 Task: Create a sub task System Test and UAT for the task  Upgrade and migrate company data analytics to a cloud-based solution in the project AmberDrive , assign it to team member softage.3@softage.net and update the status of the sub task to  On Track  , set the priority of the sub task to Low
Action: Mouse moved to (1028, 434)
Screenshot: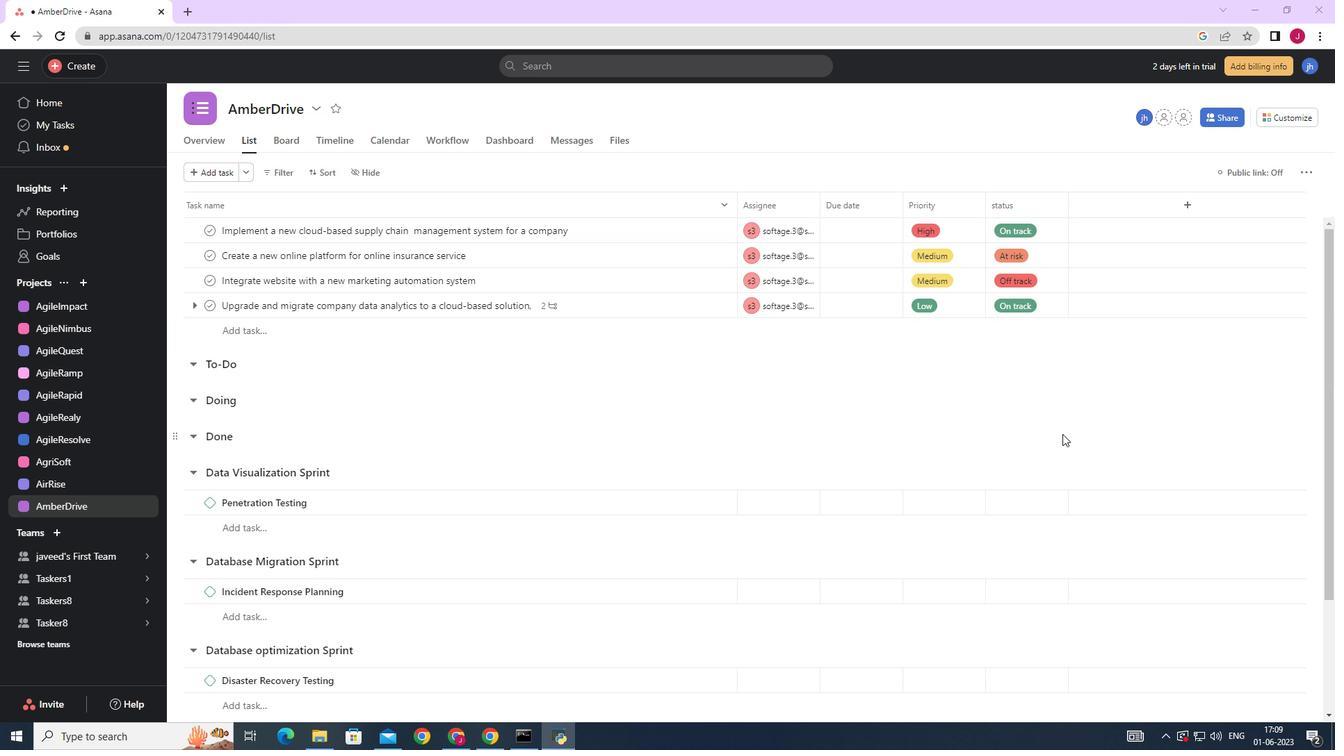
Action: Mouse scrolled (1028, 433) with delta (0, 0)
Screenshot: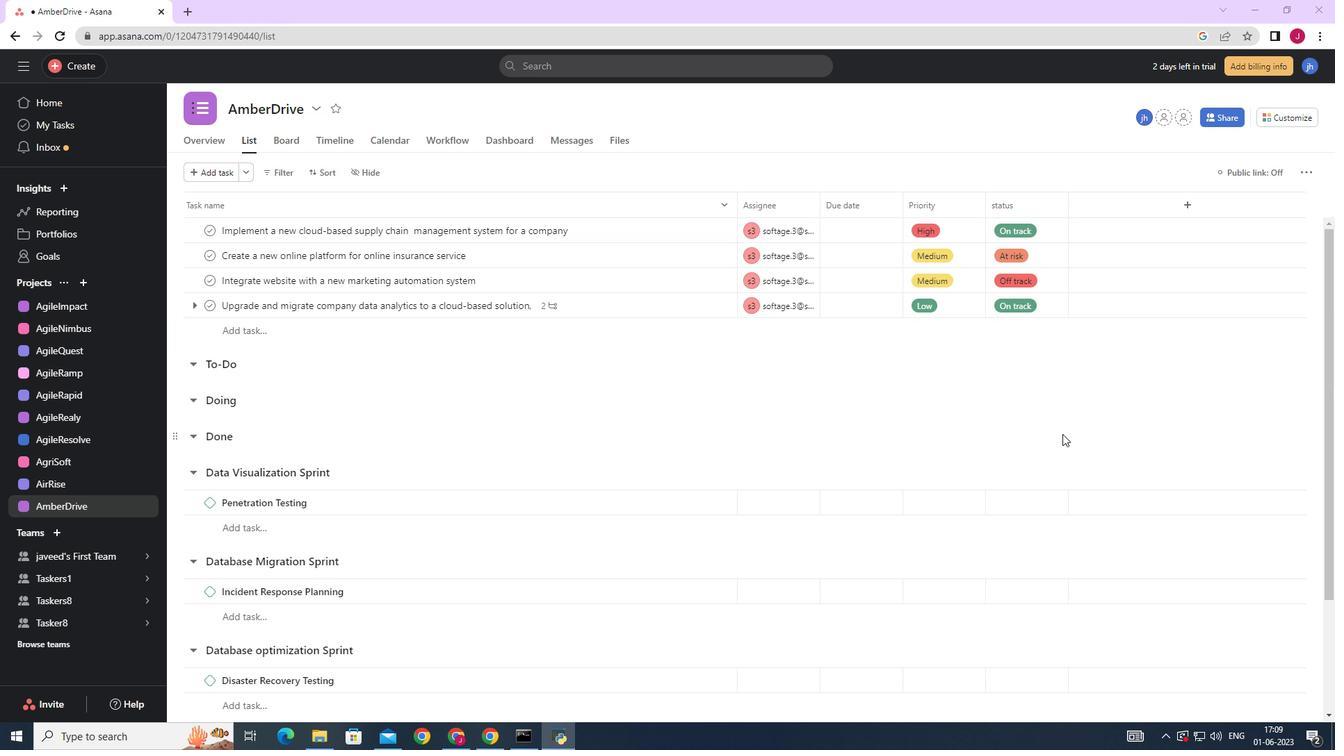 
Action: Mouse scrolled (1028, 433) with delta (0, 0)
Screenshot: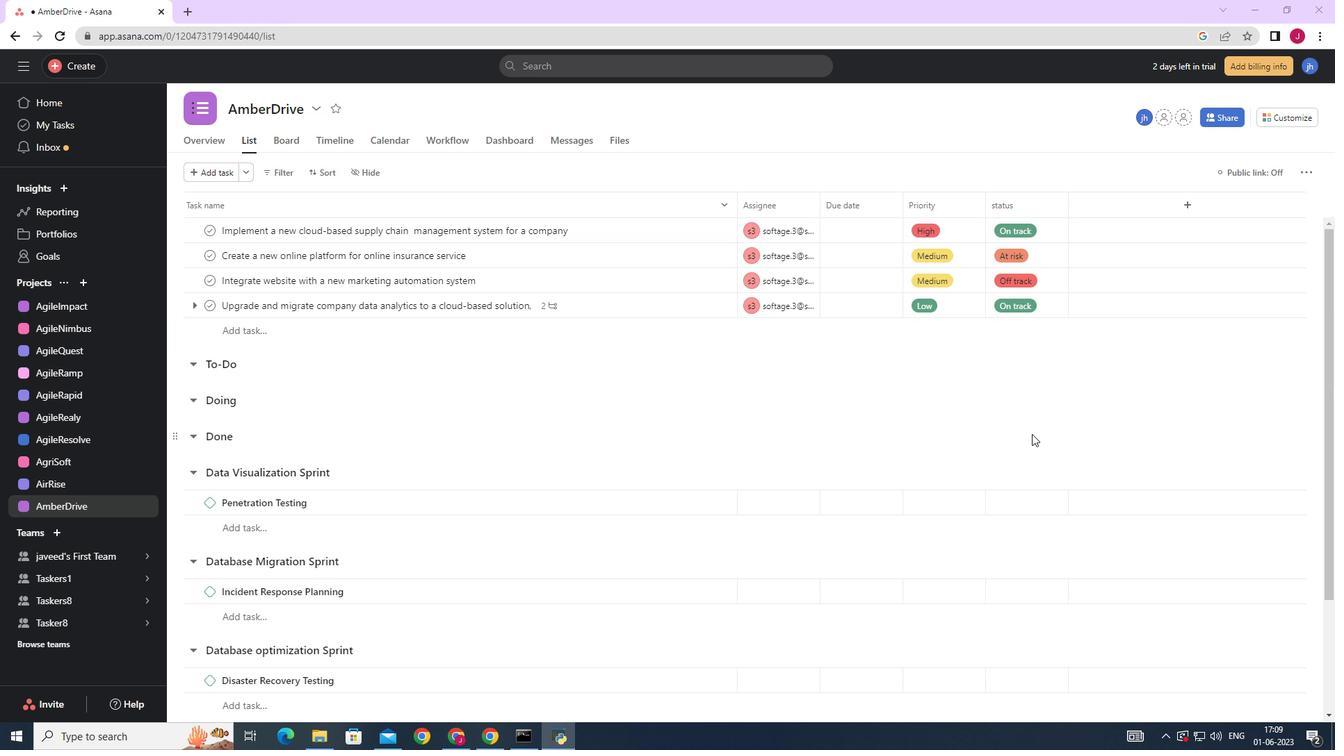 
Action: Mouse scrolled (1028, 433) with delta (0, 0)
Screenshot: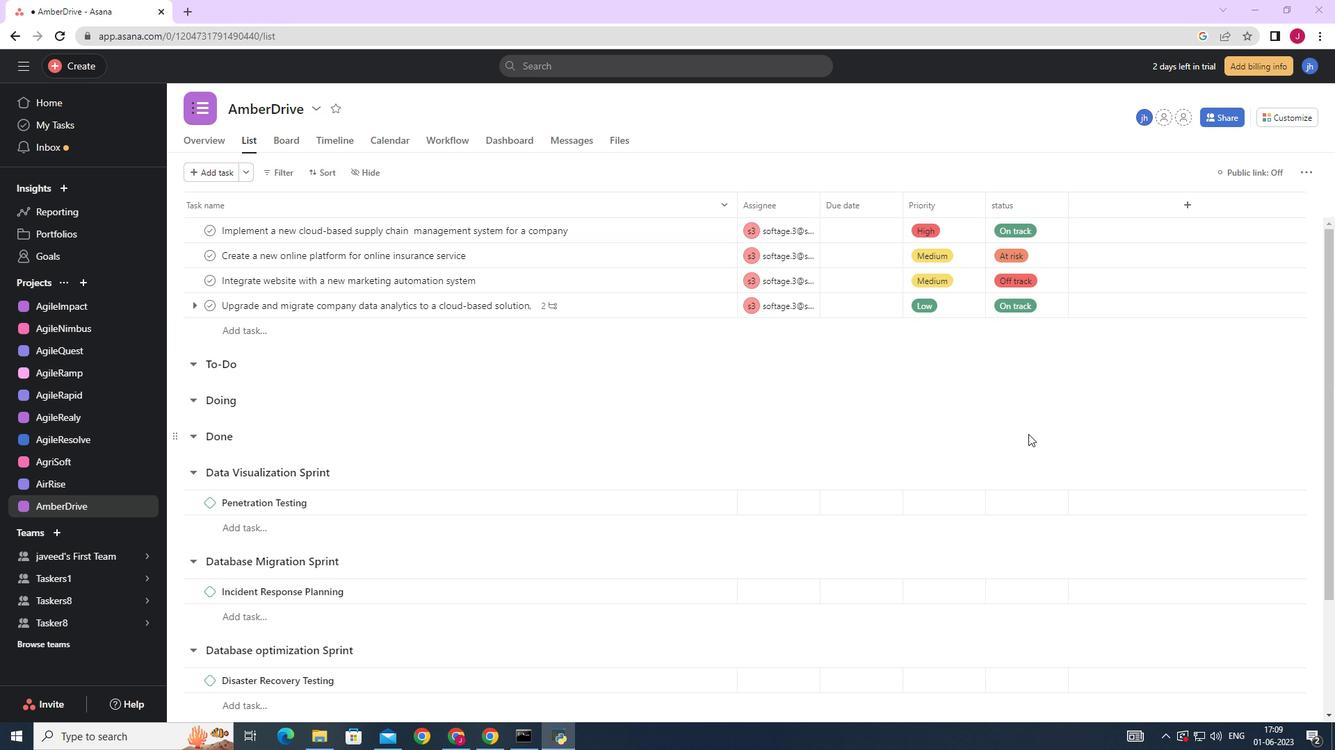 
Action: Mouse moved to (846, 435)
Screenshot: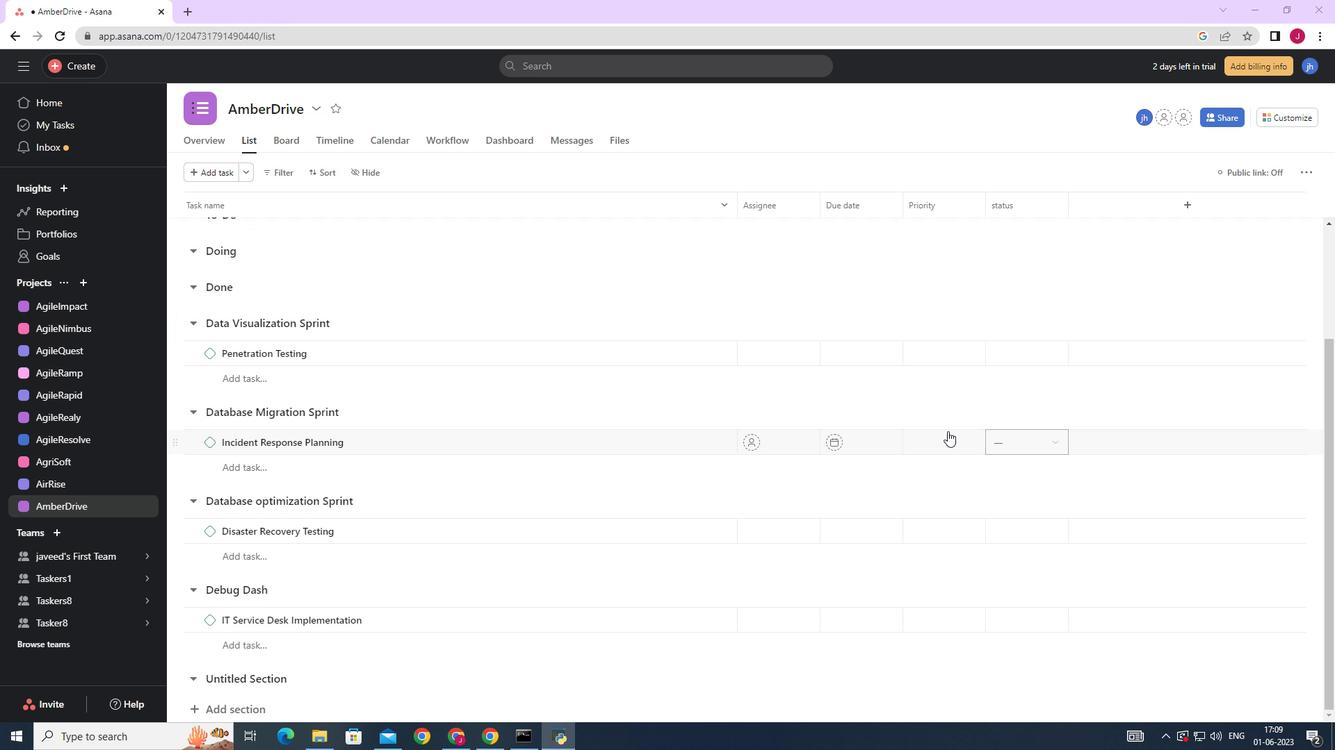 
Action: Mouse scrolled (846, 435) with delta (0, 0)
Screenshot: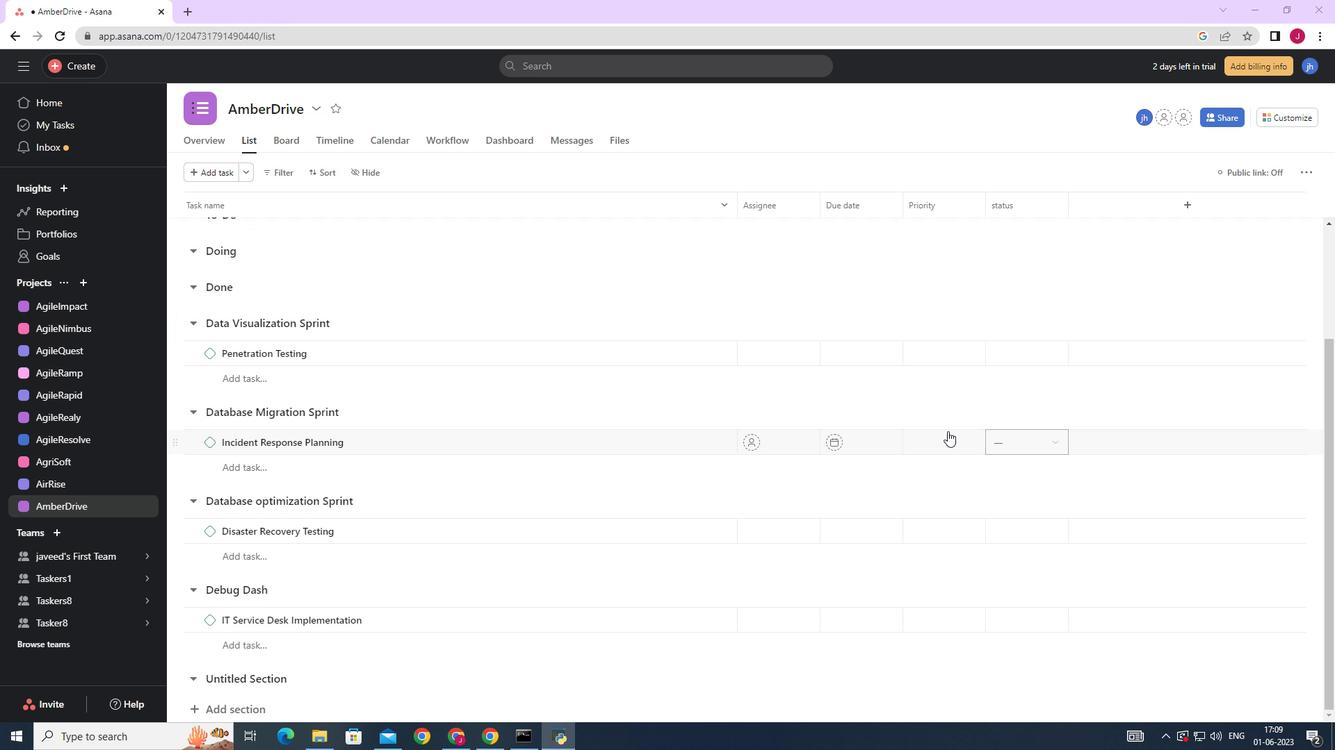
Action: Mouse scrolled (846, 435) with delta (0, 0)
Screenshot: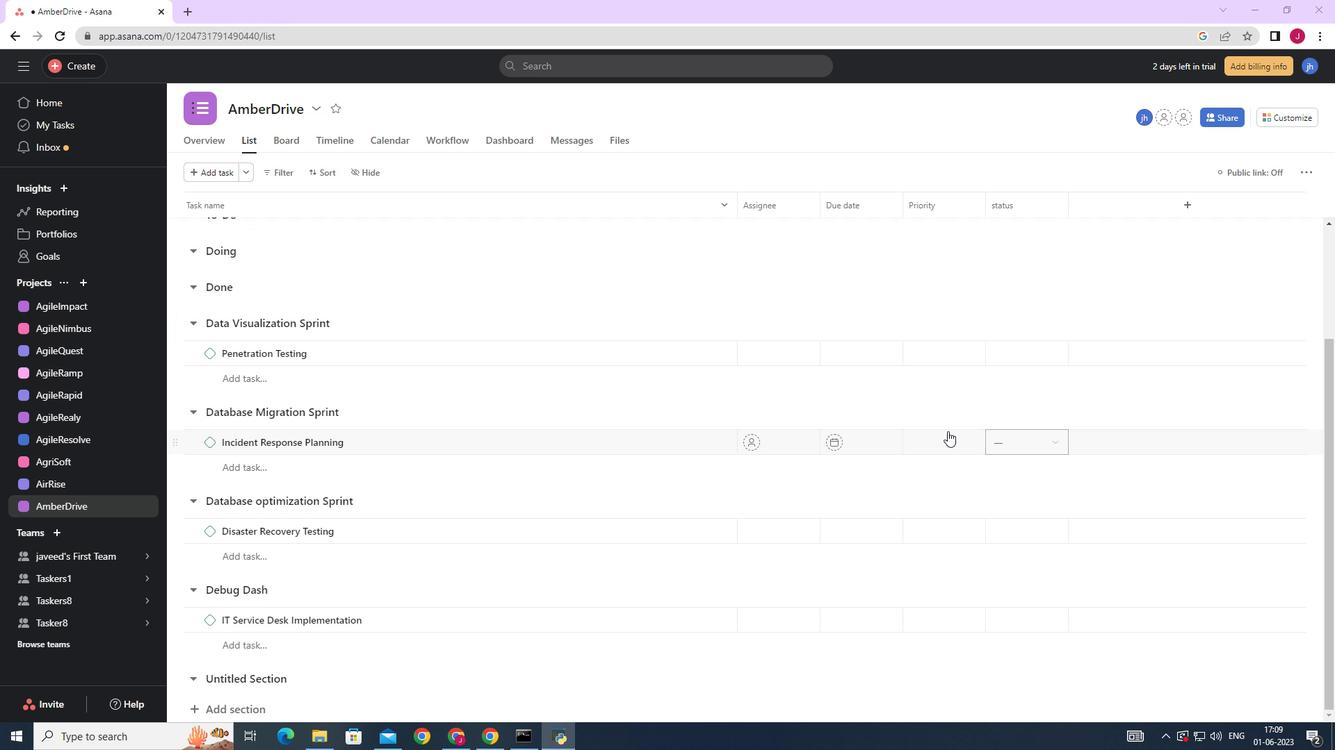 
Action: Mouse moved to (755, 391)
Screenshot: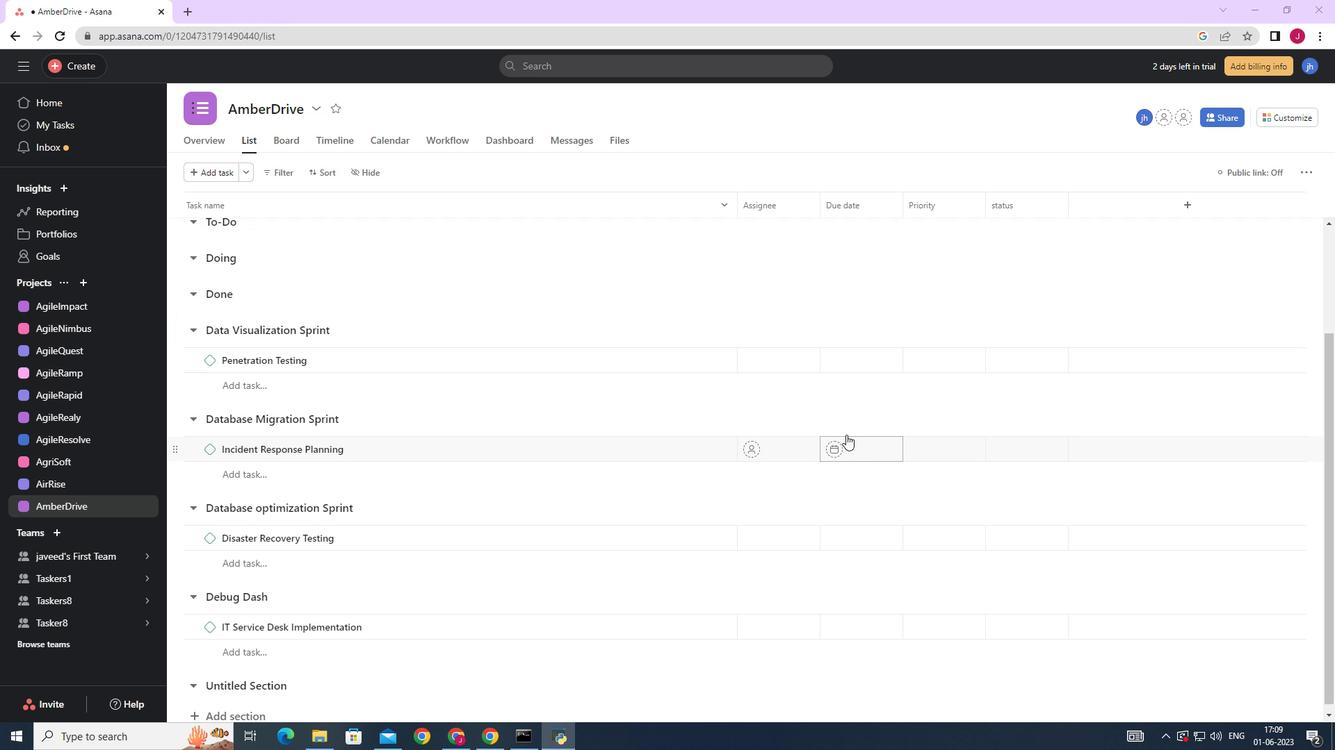 
Action: Mouse scrolled (846, 435) with delta (0, 0)
Screenshot: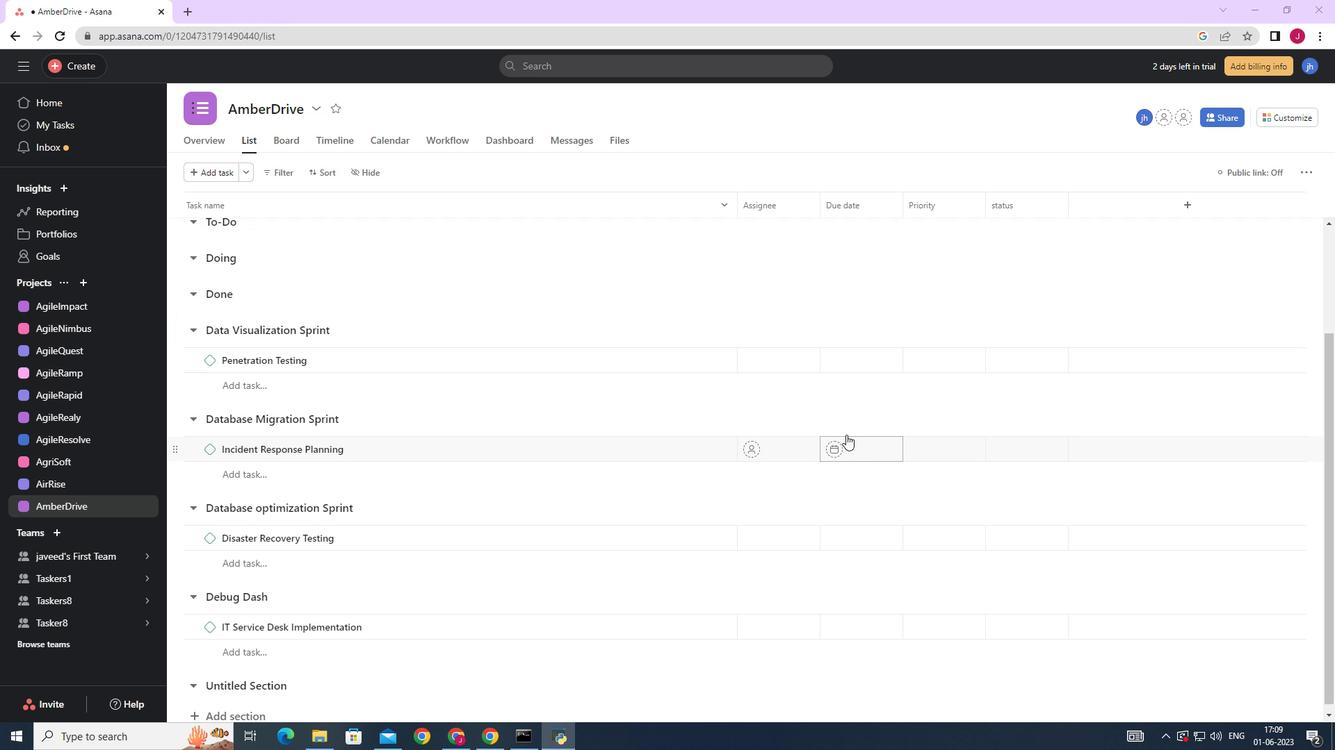 
Action: Mouse moved to (648, 311)
Screenshot: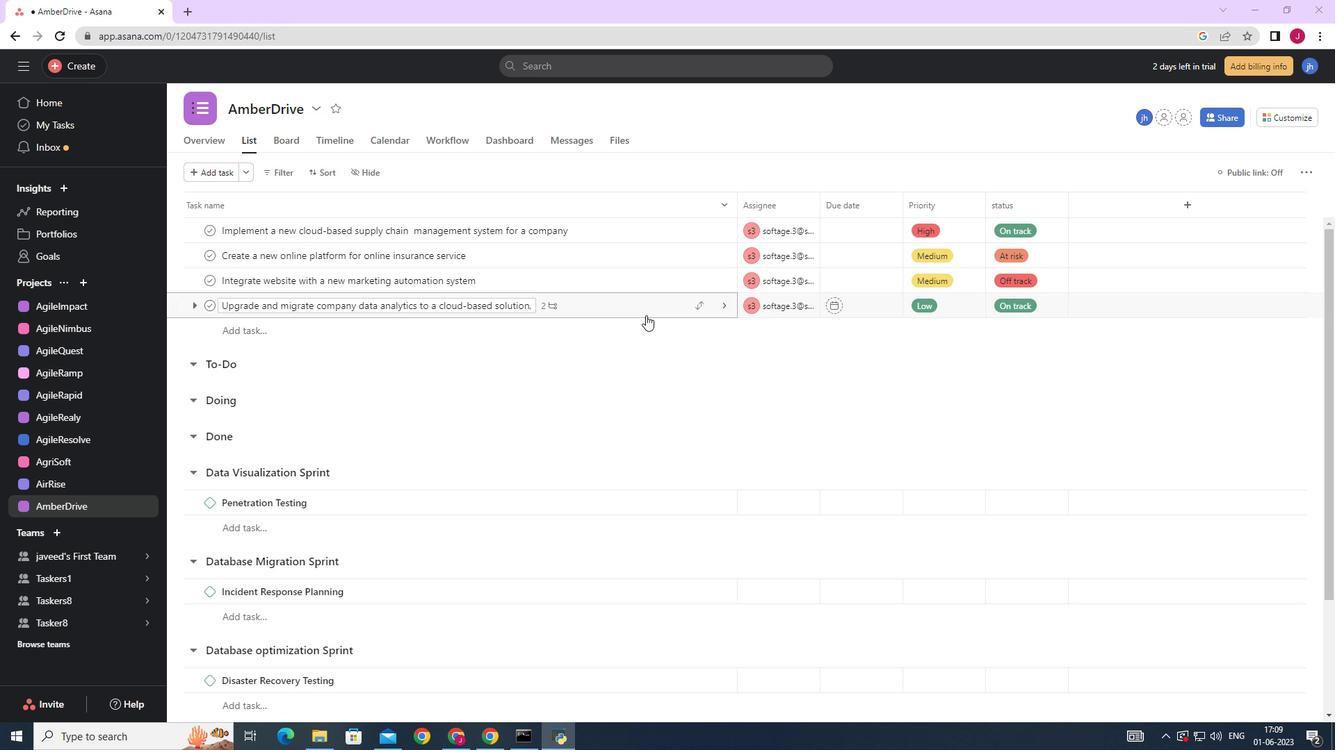 
Action: Mouse pressed left at (648, 311)
Screenshot: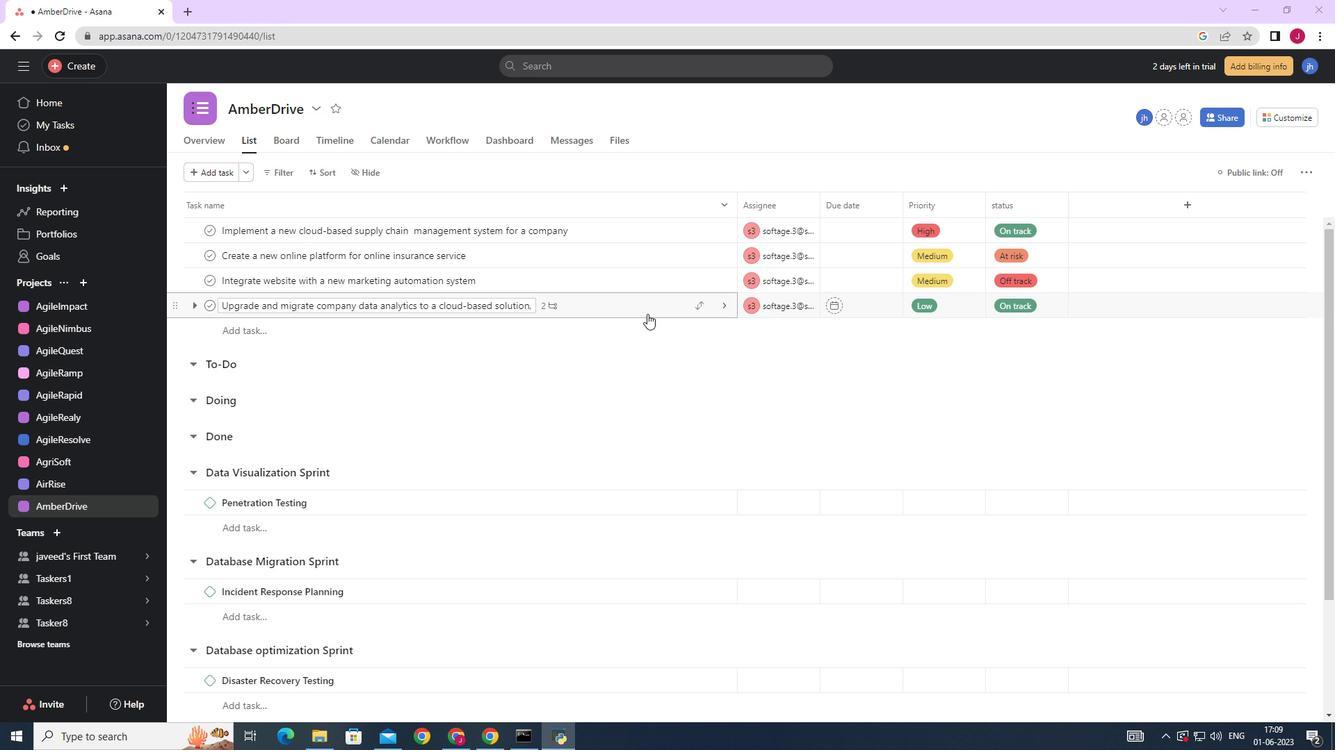 
Action: Mouse moved to (1058, 462)
Screenshot: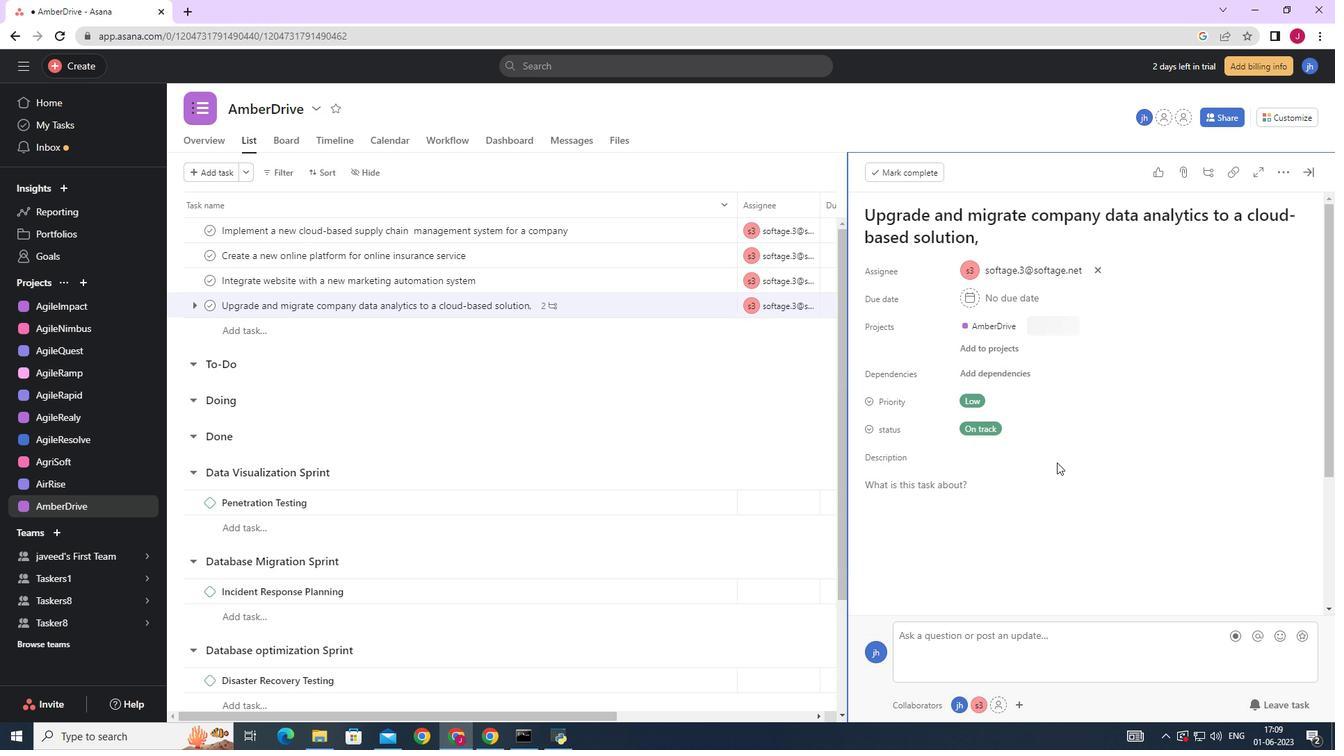
Action: Mouse scrolled (1058, 461) with delta (0, 0)
Screenshot: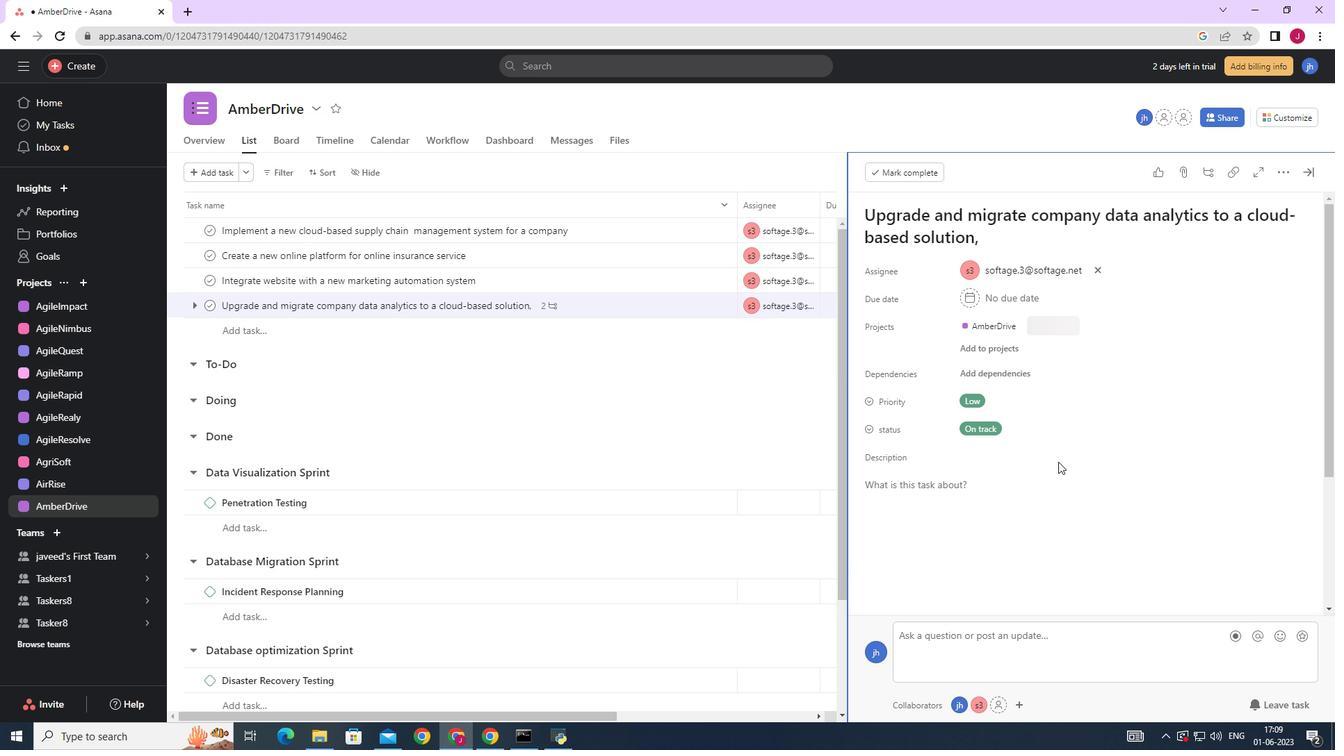 
Action: Mouse scrolled (1058, 461) with delta (0, 0)
Screenshot: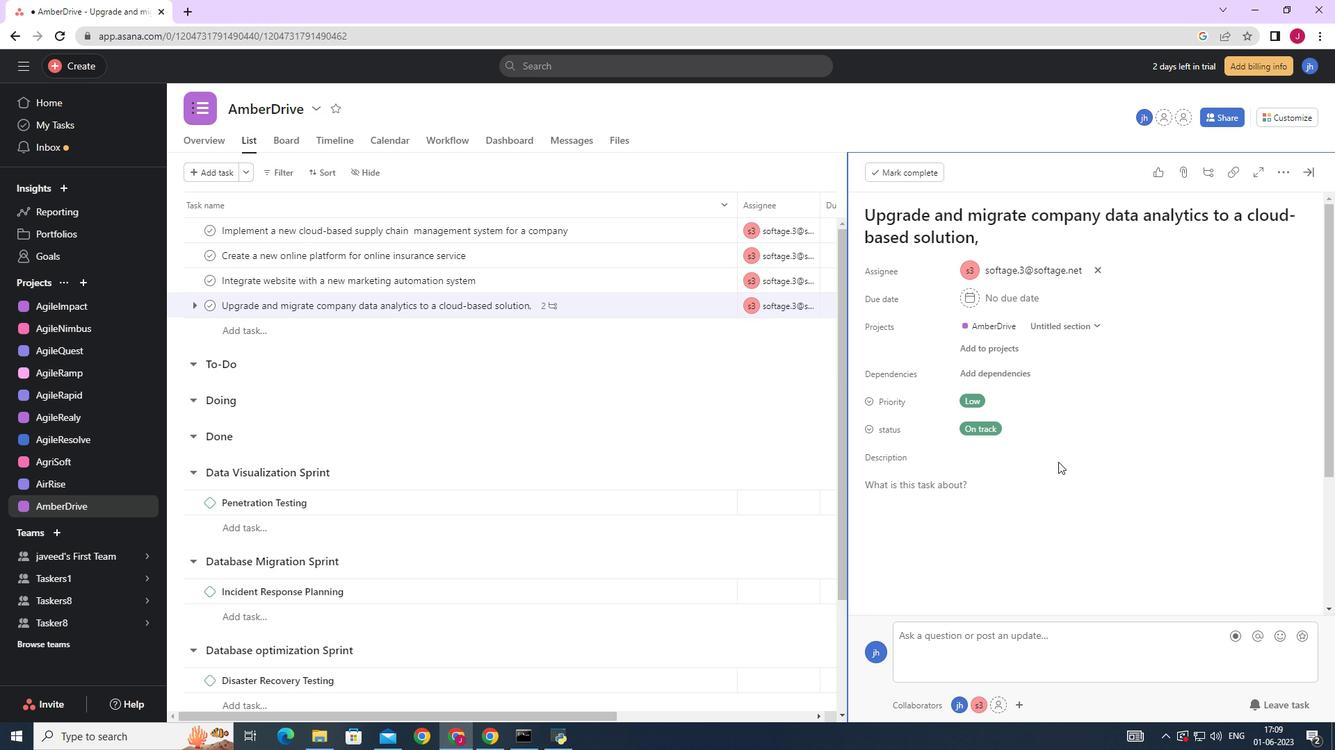 
Action: Mouse moved to (1055, 454)
Screenshot: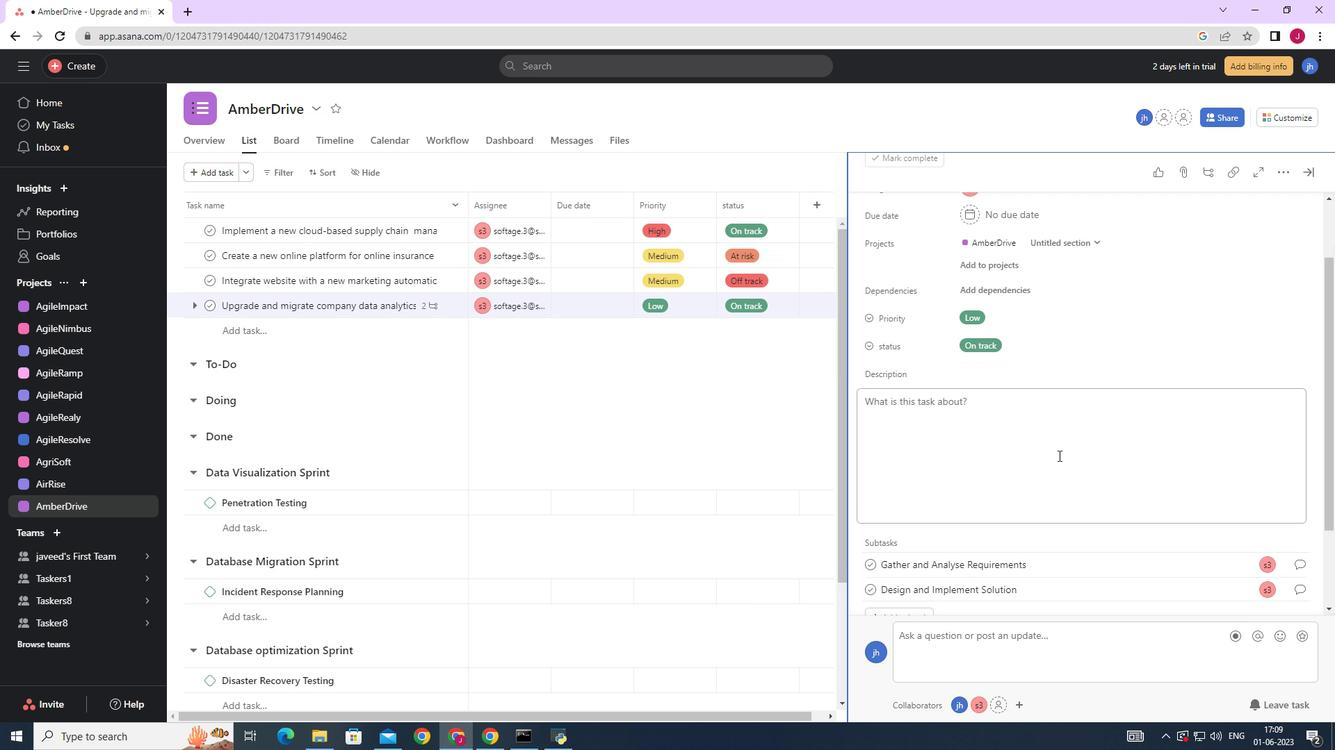 
Action: Mouse scrolled (1055, 454) with delta (0, 0)
Screenshot: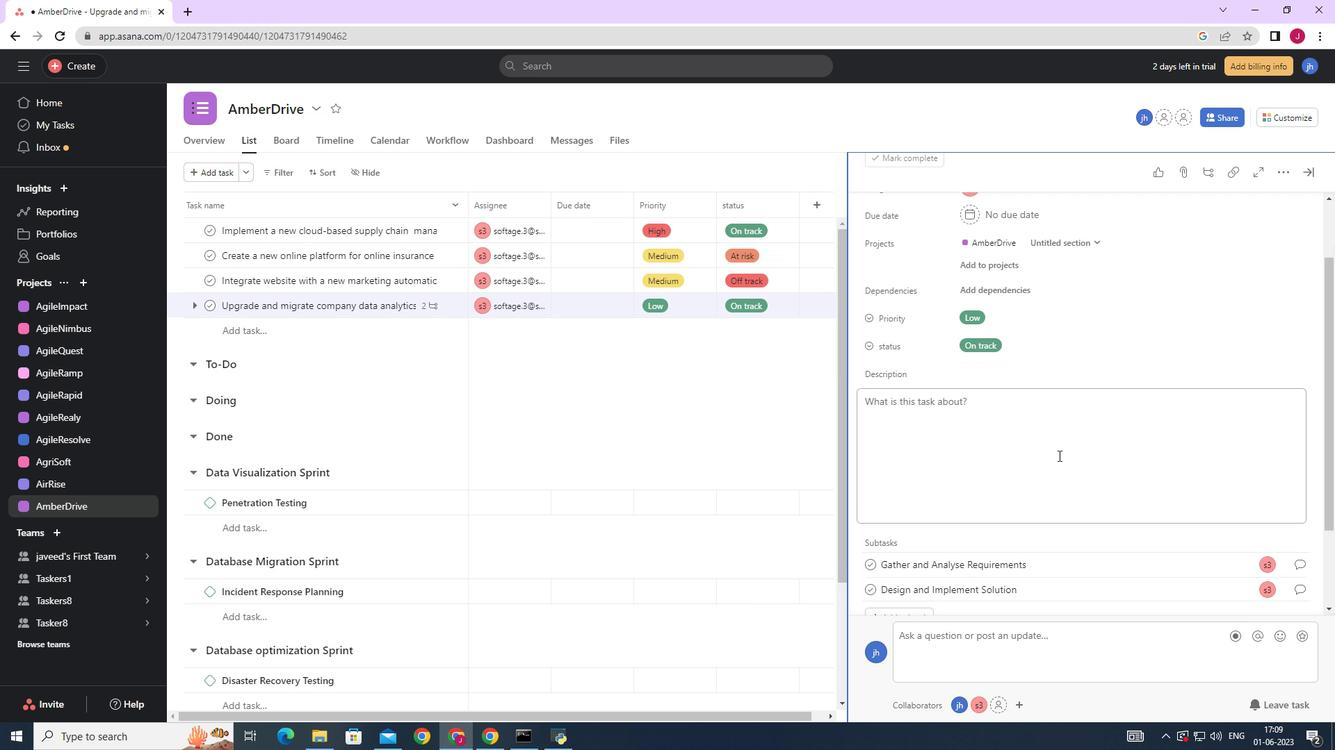 
Action: Mouse scrolled (1055, 454) with delta (0, 0)
Screenshot: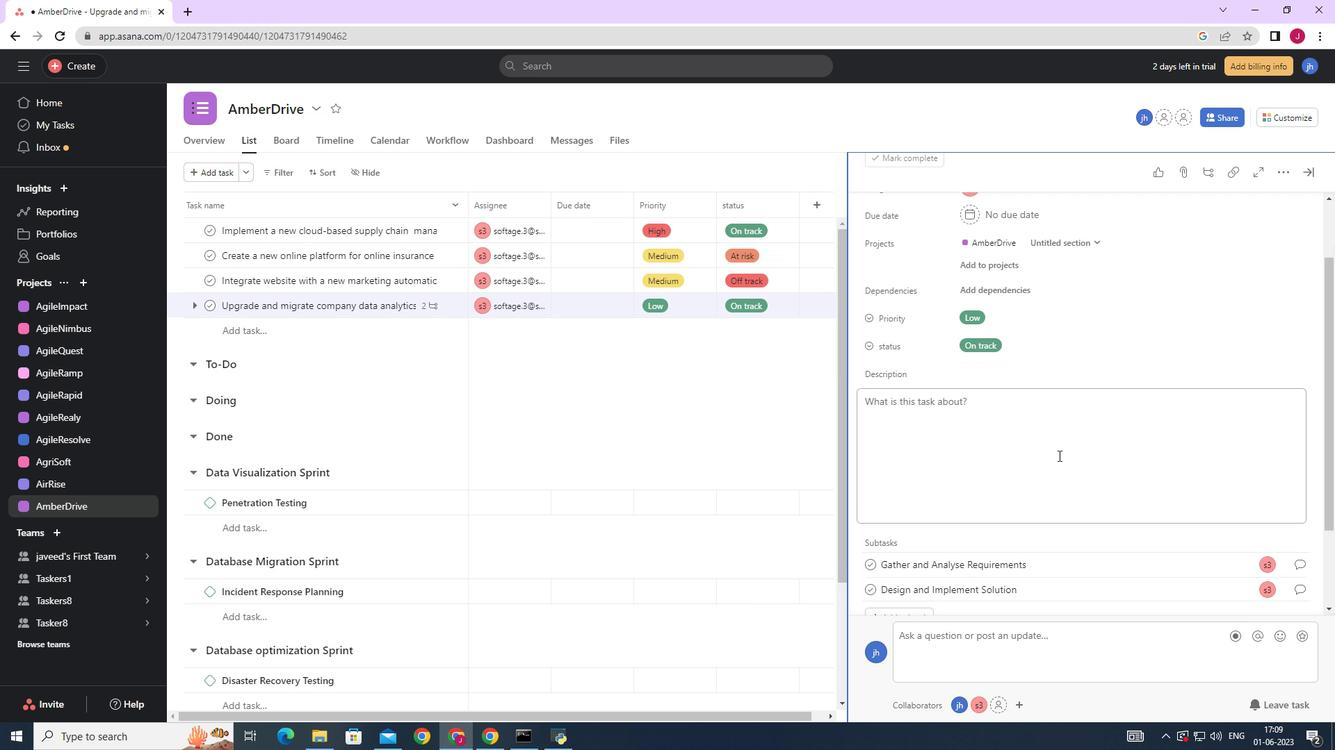 
Action: Mouse scrolled (1055, 454) with delta (0, 0)
Screenshot: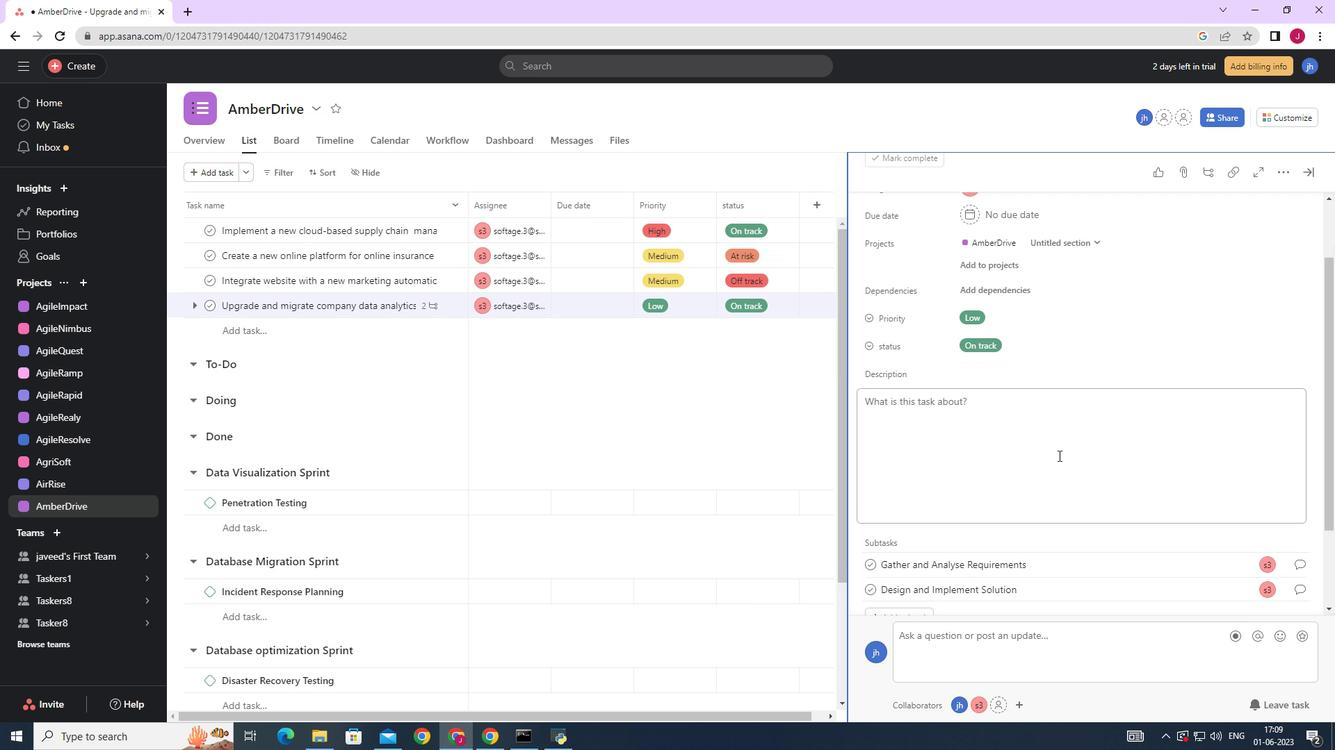
Action: Mouse scrolled (1055, 454) with delta (0, 0)
Screenshot: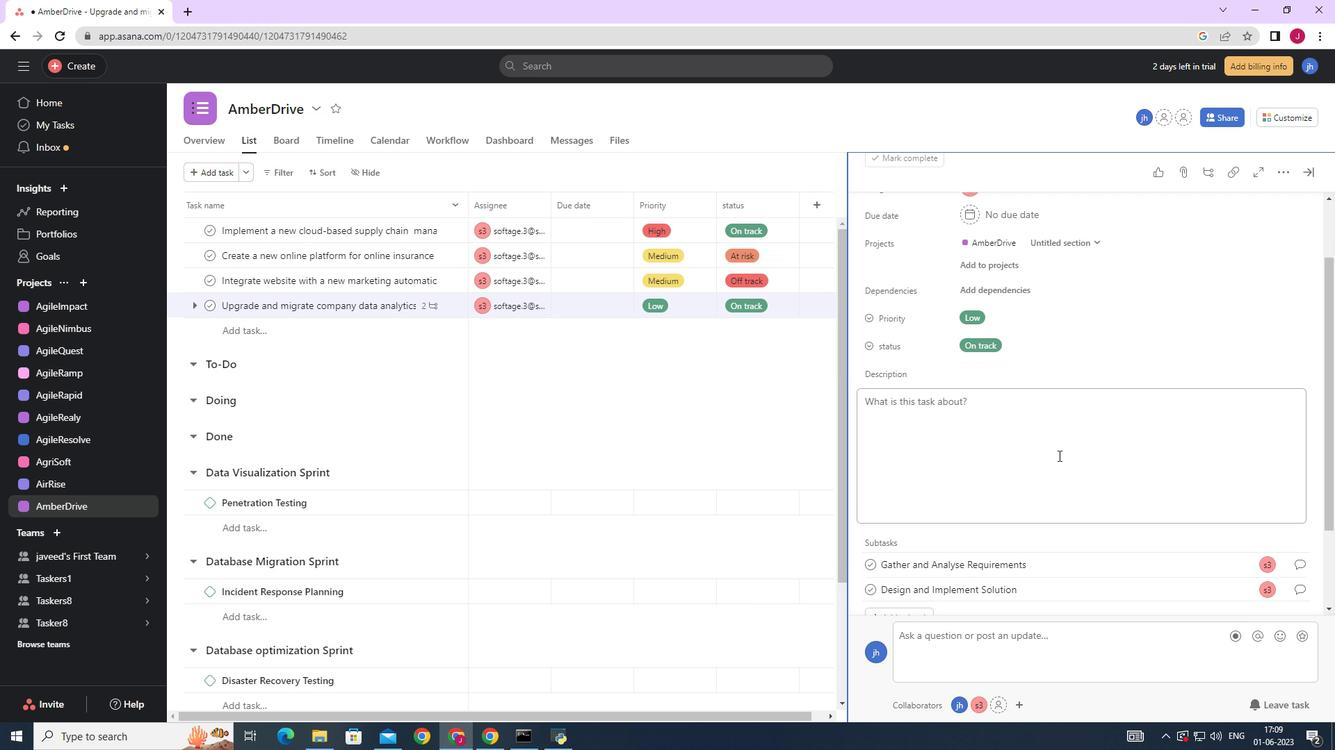 
Action: Mouse moved to (1055, 454)
Screenshot: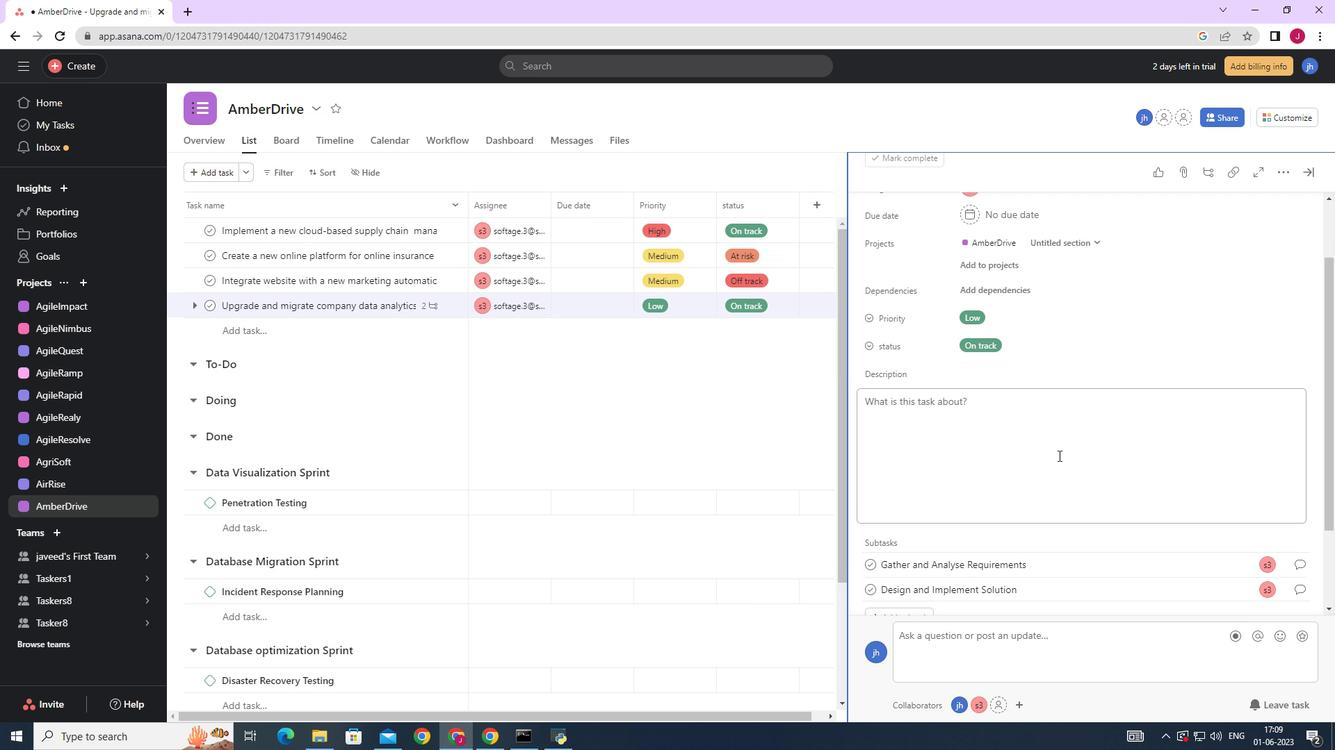 
Action: Mouse scrolled (1055, 454) with delta (0, 0)
Screenshot: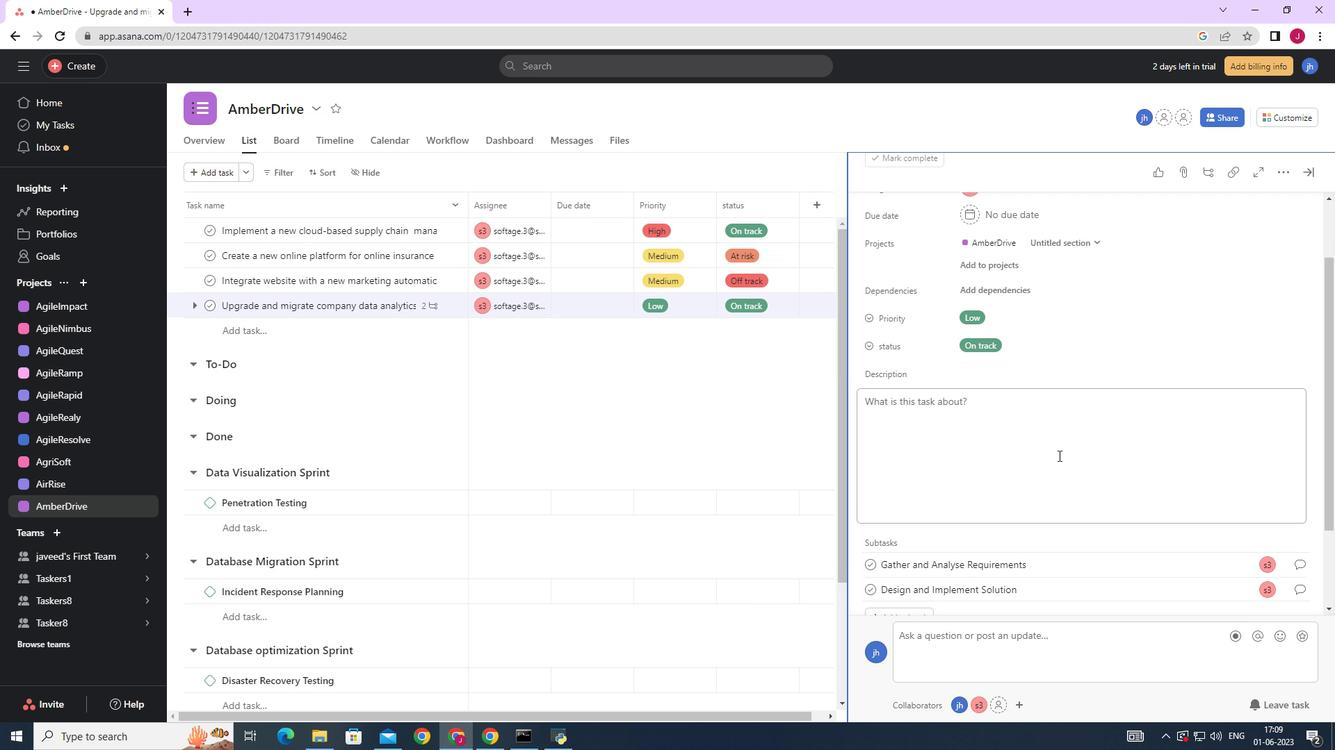 
Action: Mouse moved to (906, 507)
Screenshot: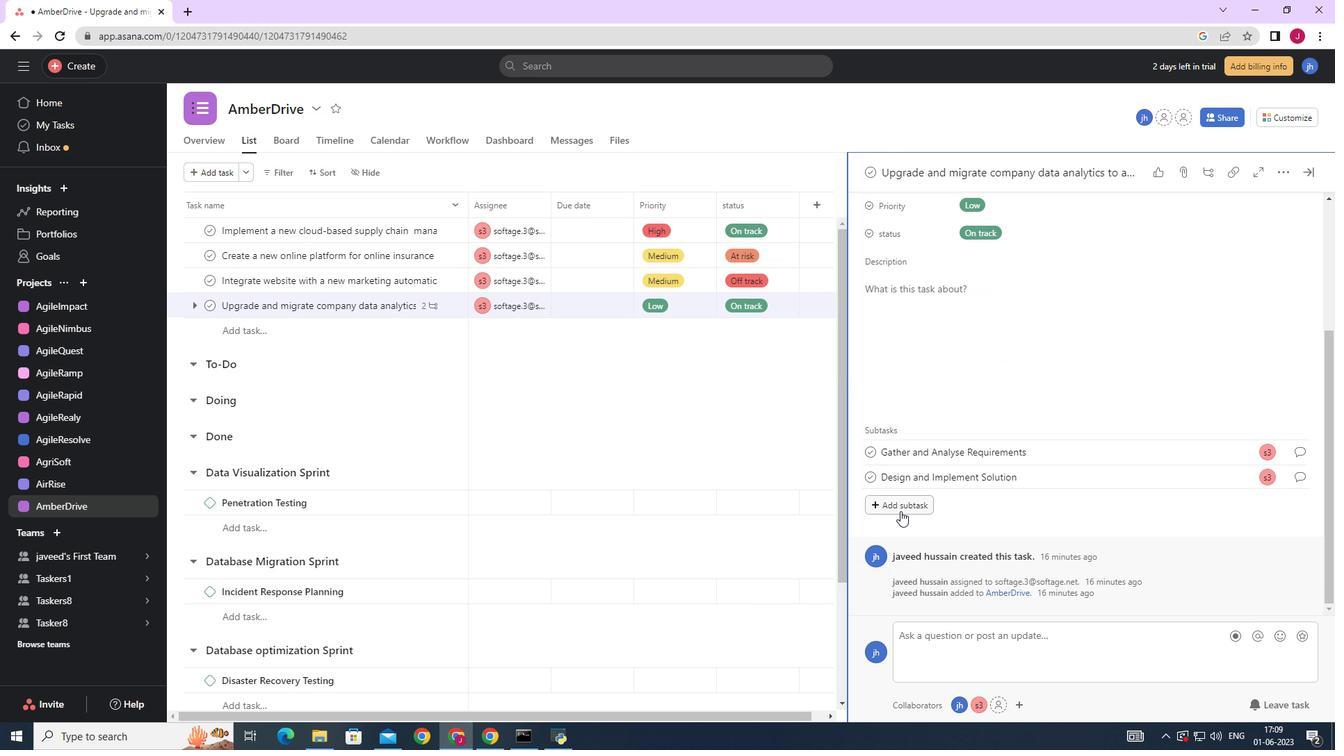 
Action: Mouse pressed left at (906, 507)
Screenshot: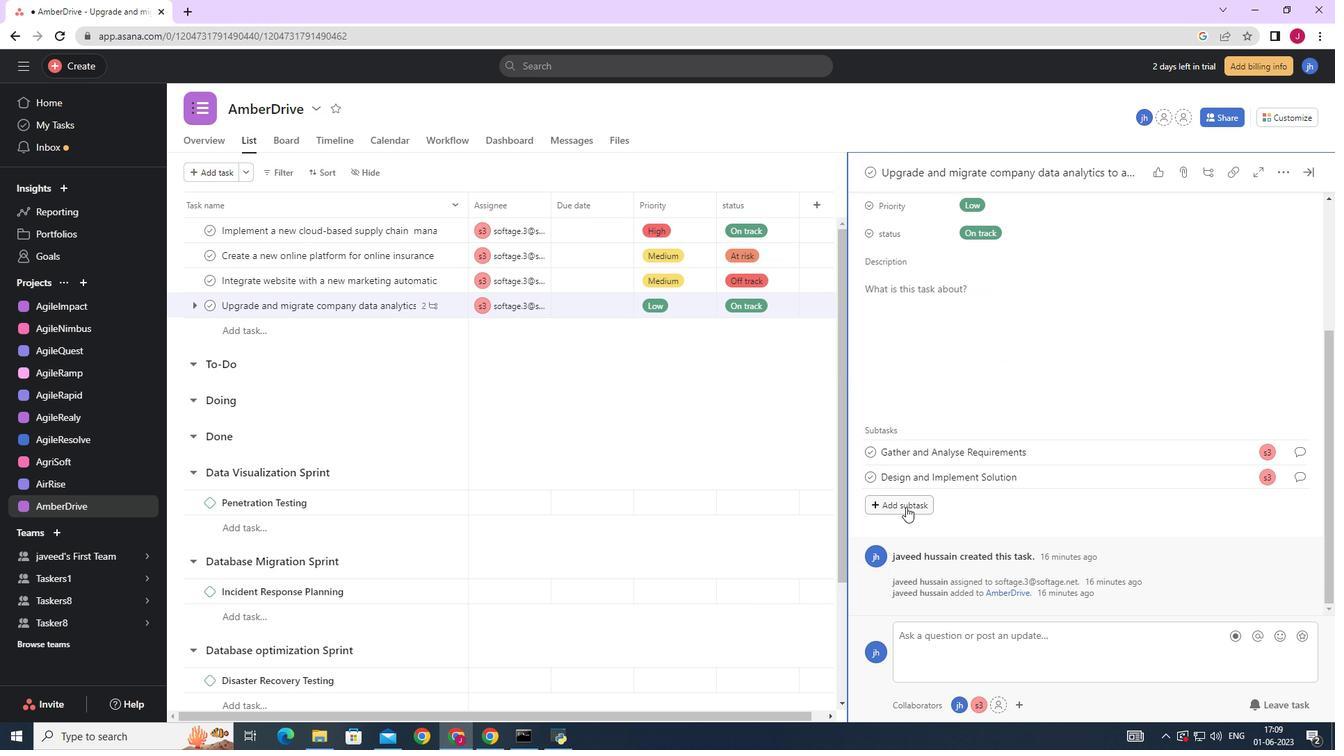 
Action: Mouse moved to (1305, 353)
Screenshot: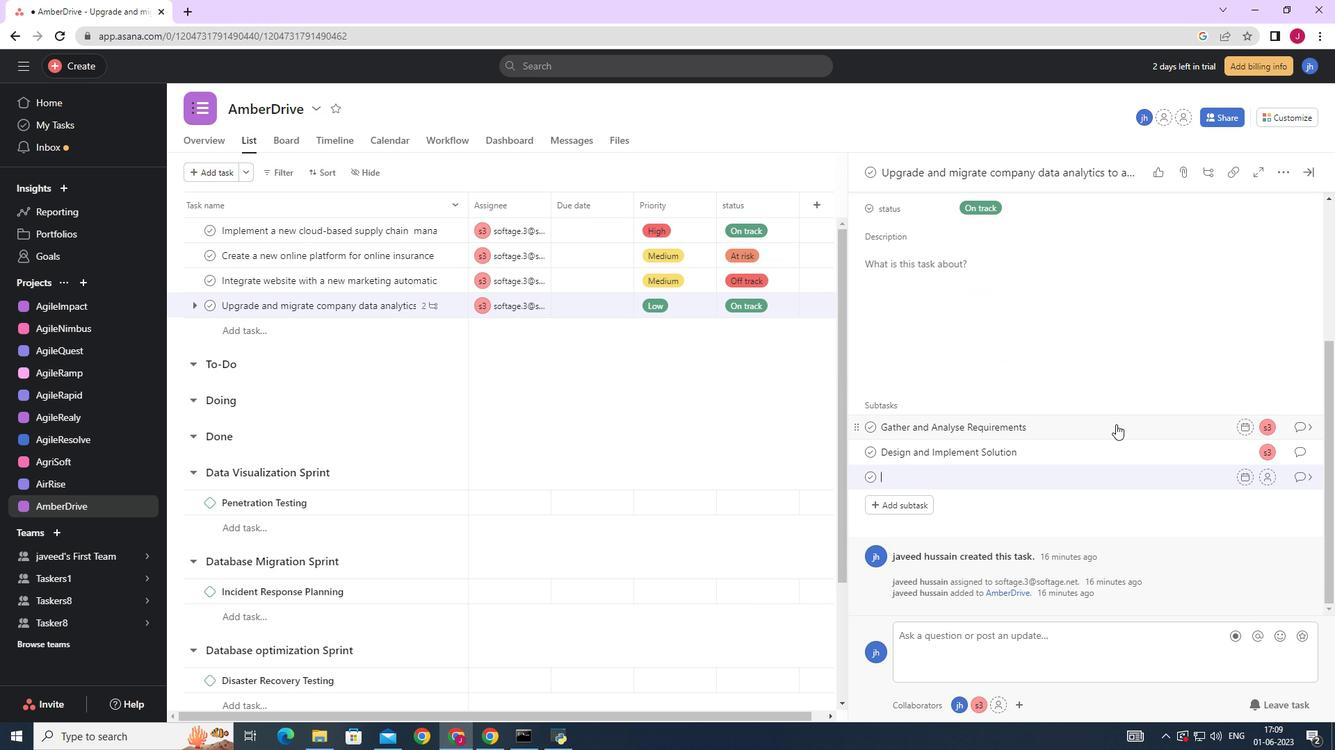 
Action: Key pressed <Key.caps_lock>S<Key.caps_lock>ystem<Key.space><Key.caps_lock>T<Key.caps_lock>est<Key.space>and<Key.space><Key.caps_lock>UAT
Screenshot: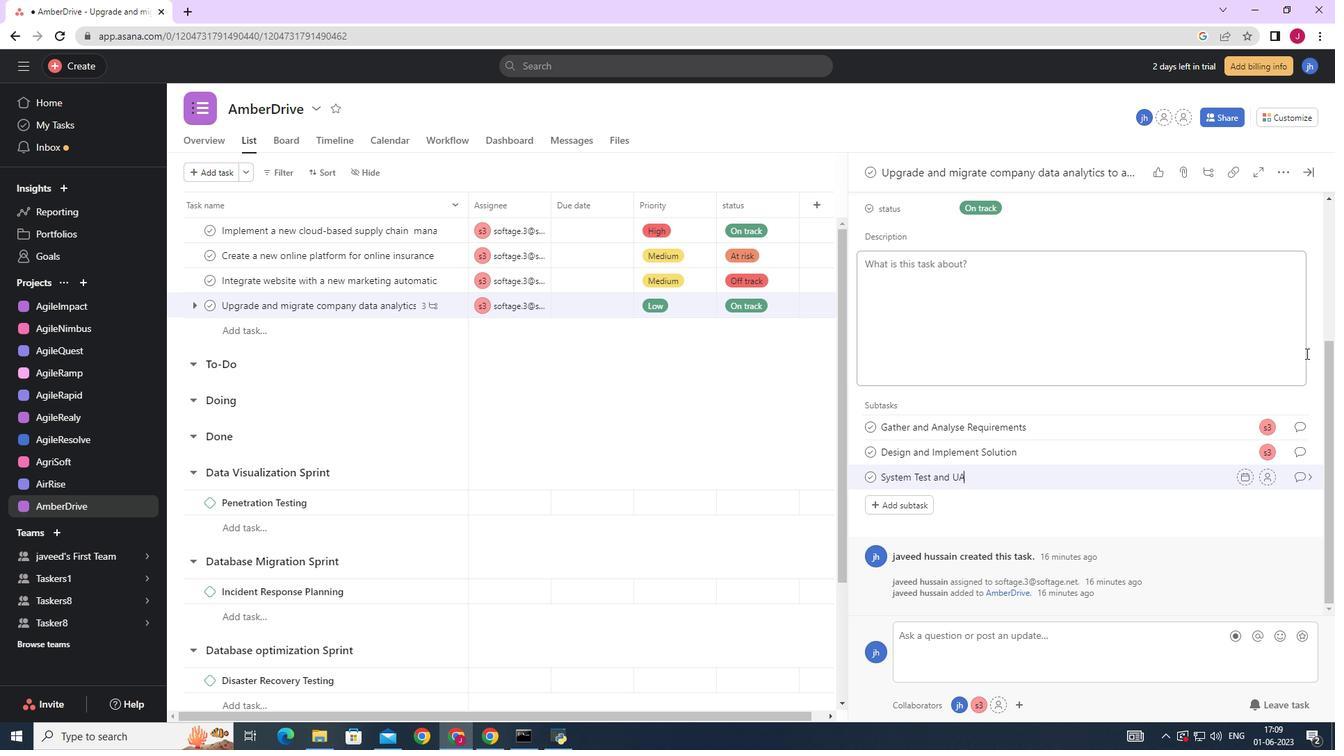 
Action: Mouse moved to (1267, 474)
Screenshot: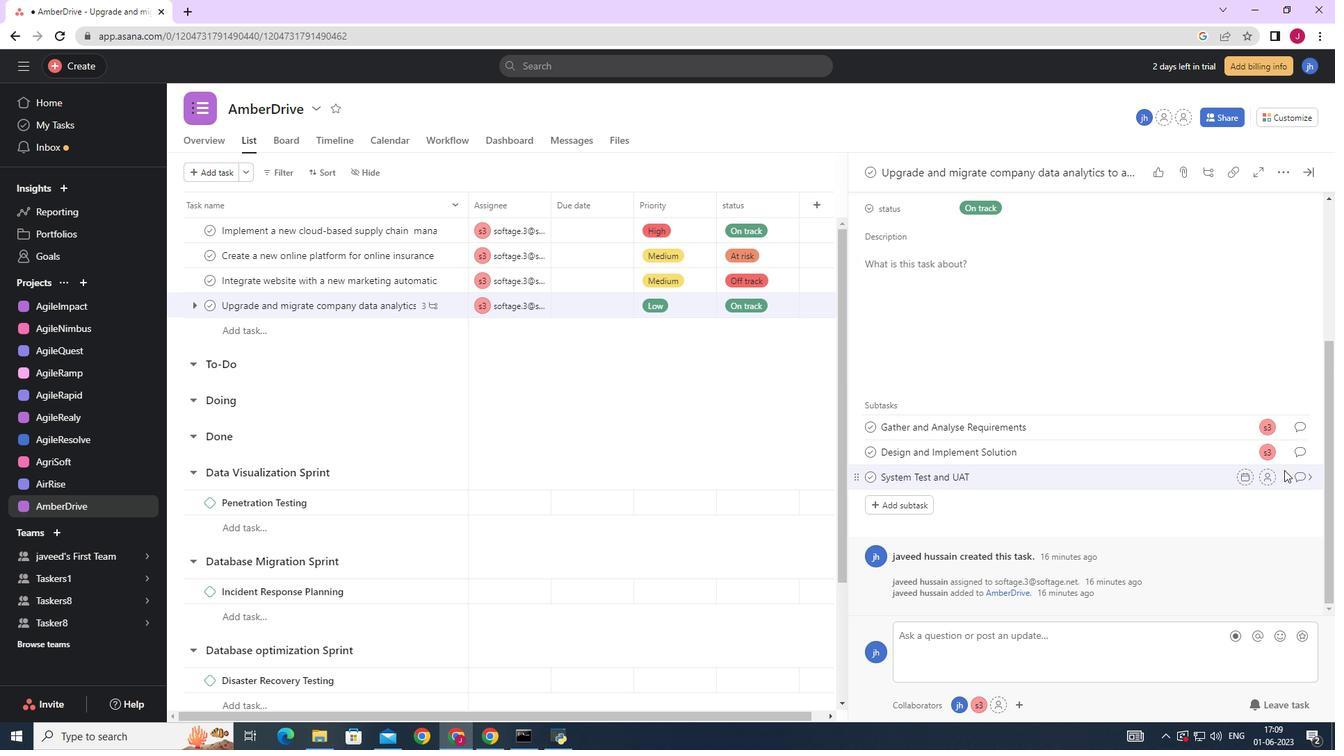 
Action: Mouse pressed left at (1267, 474)
Screenshot: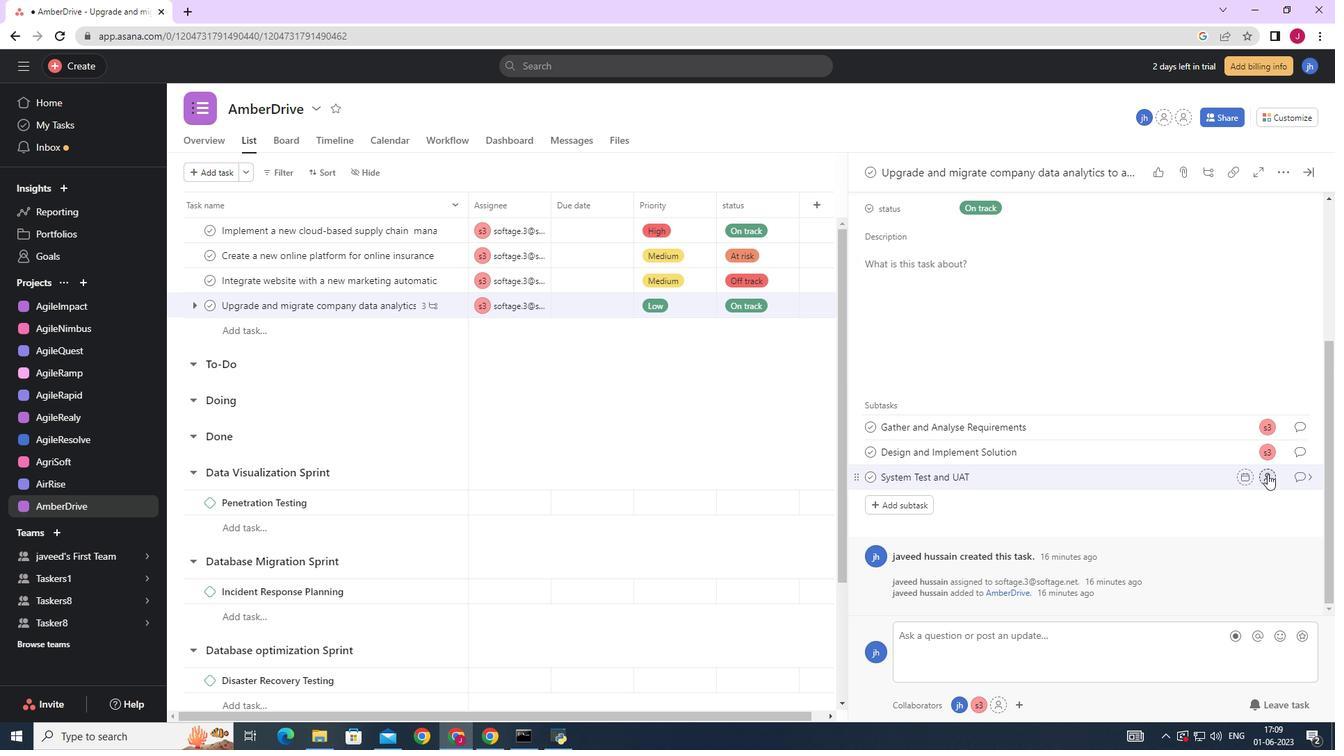 
Action: Mouse moved to (1208, 480)
Screenshot: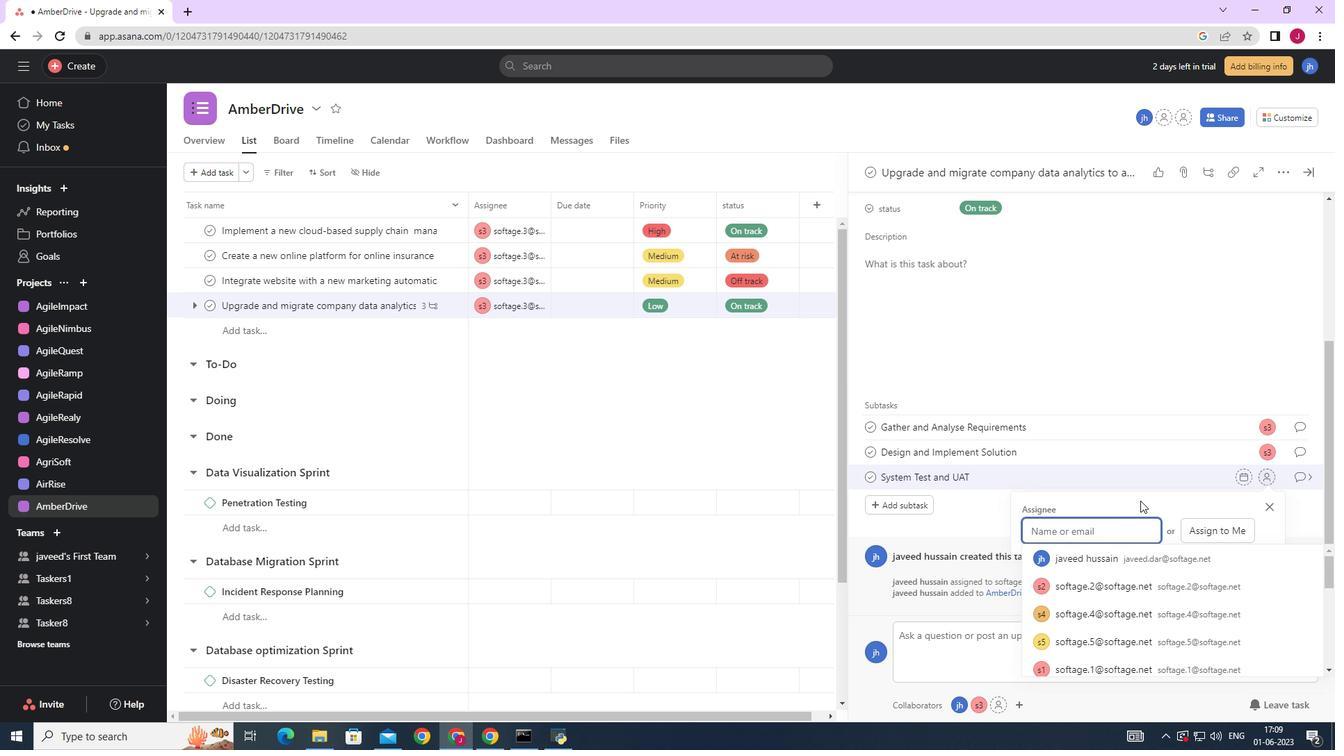 
Action: Key pressed S
Screenshot: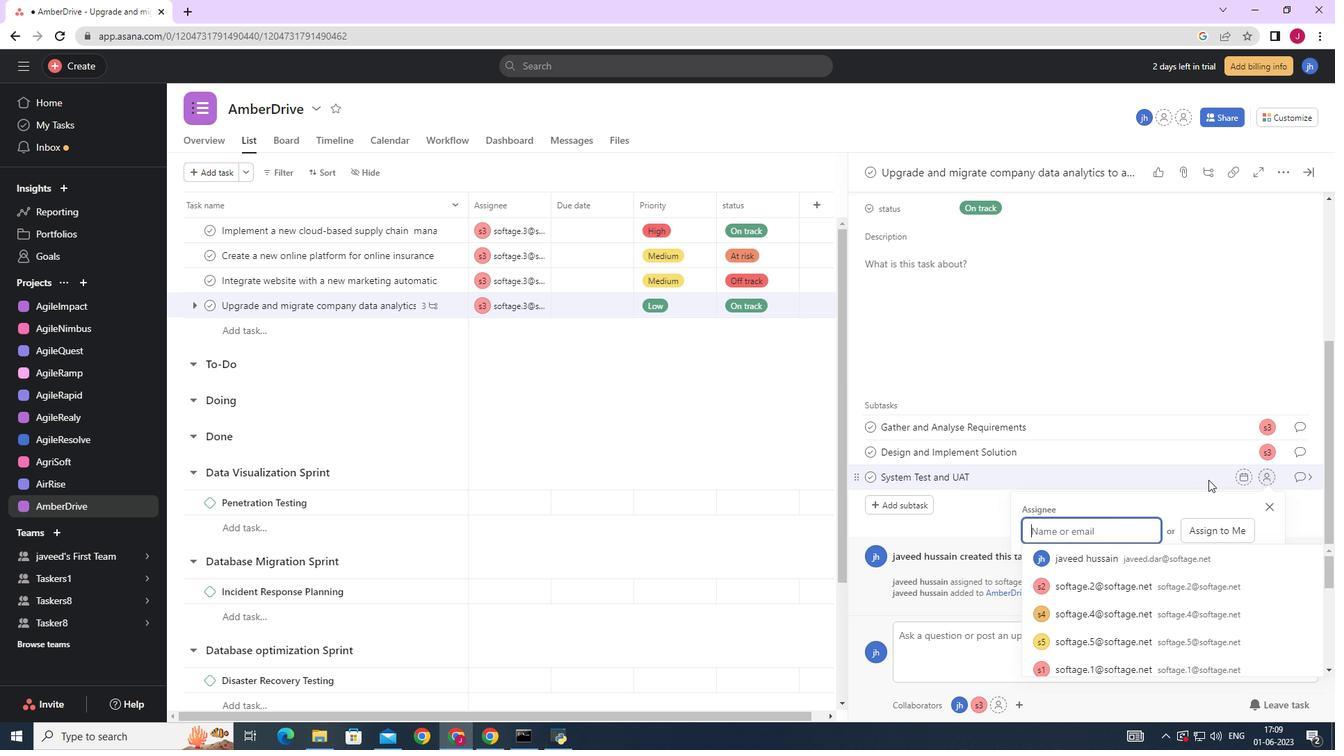 
Action: Mouse moved to (1209, 480)
Screenshot: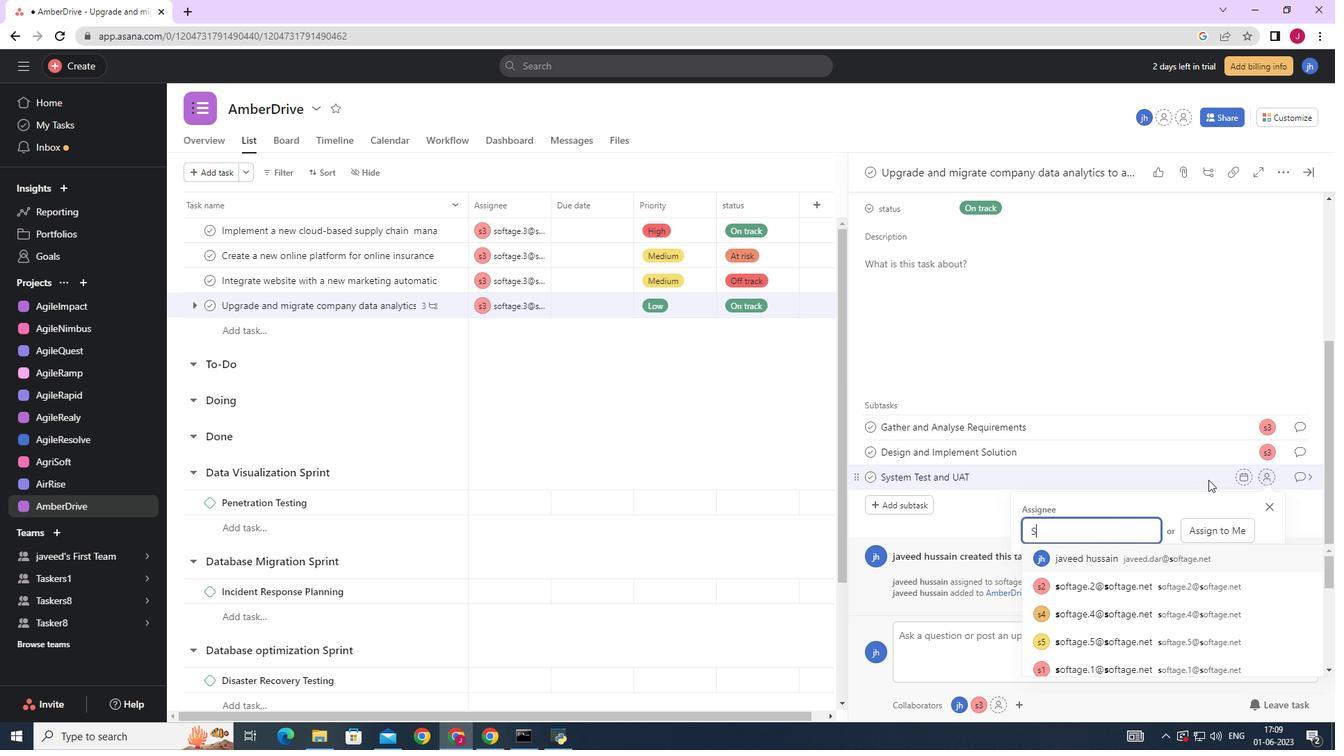 
Action: Key pressed OFTAGE.
Screenshot: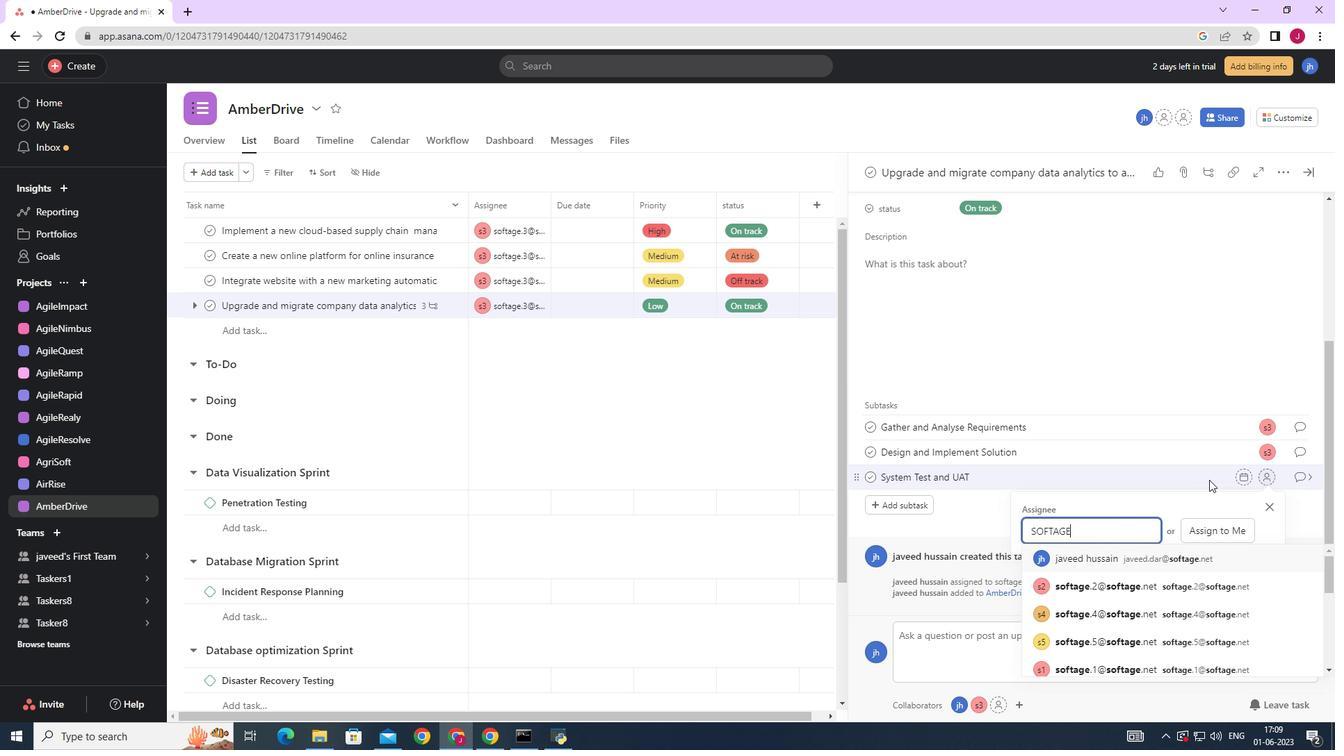 
Action: Mouse moved to (1120, 505)
Screenshot: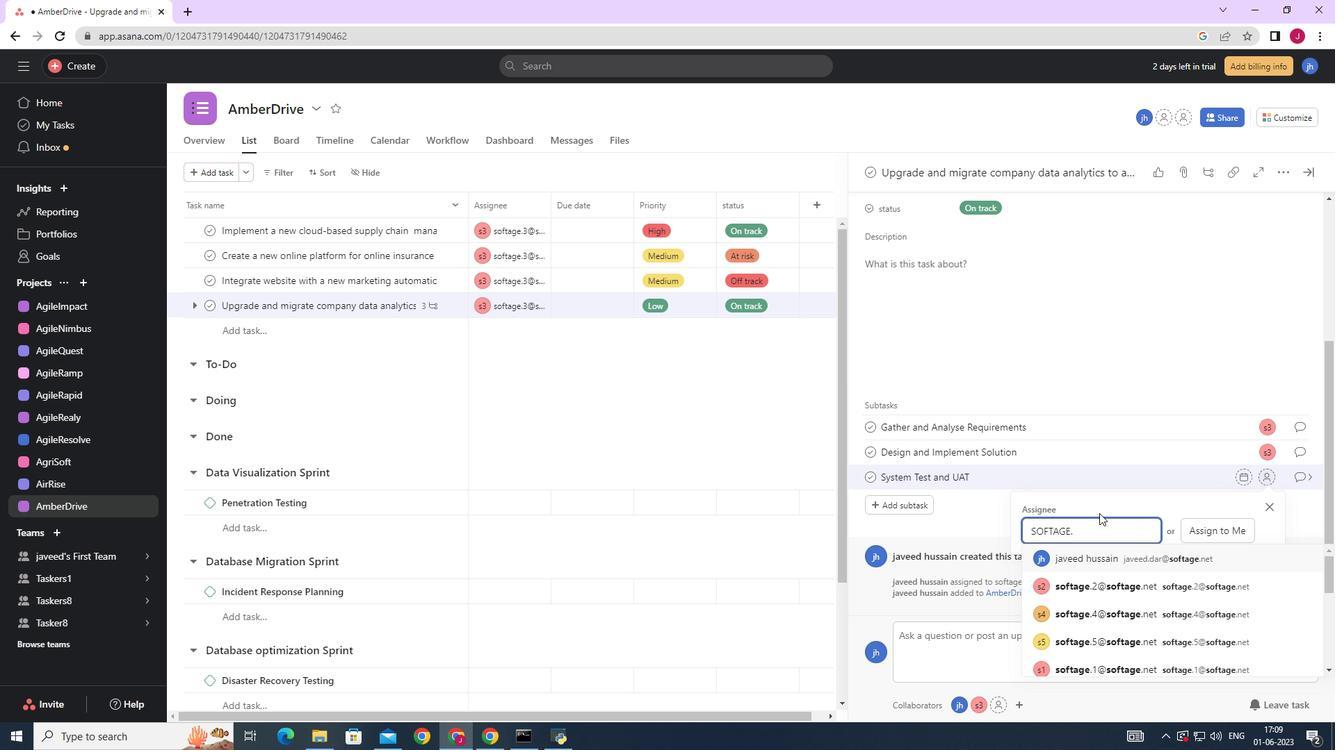 
Action: Key pressed 3
Screenshot: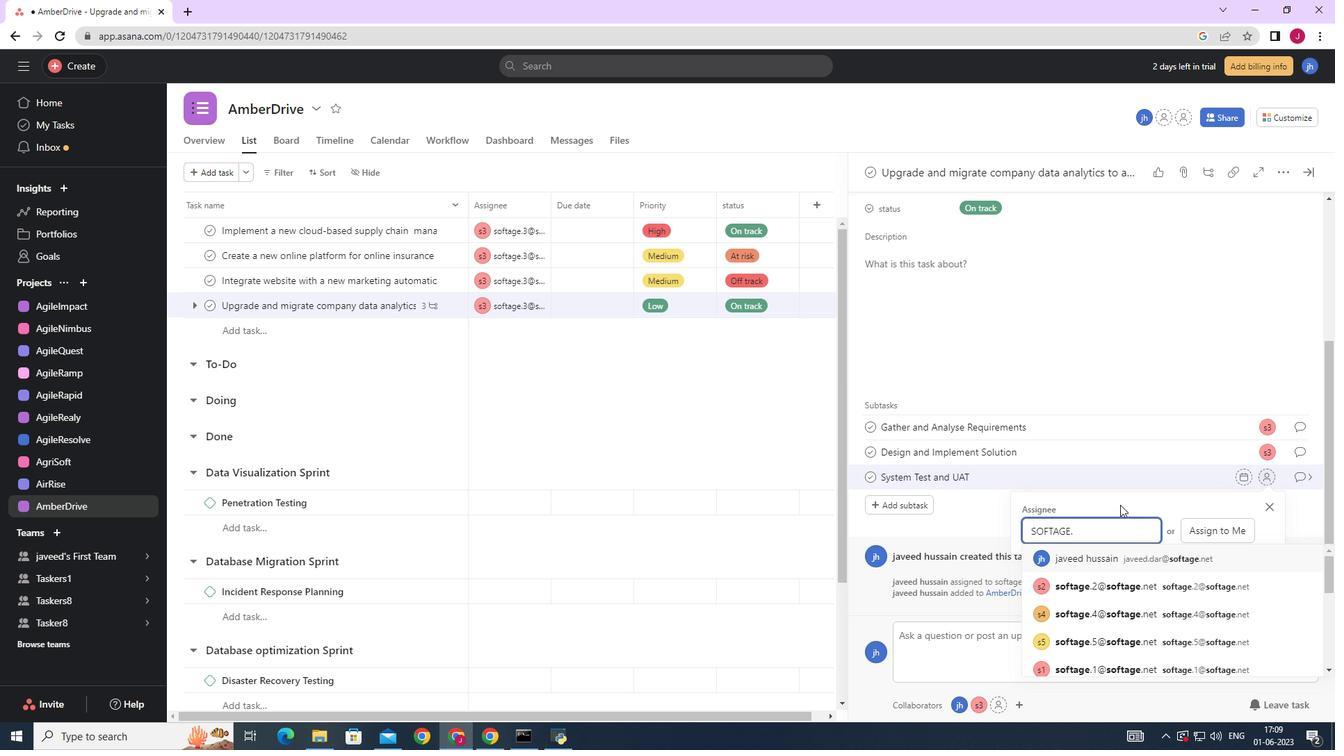 
Action: Mouse moved to (1103, 555)
Screenshot: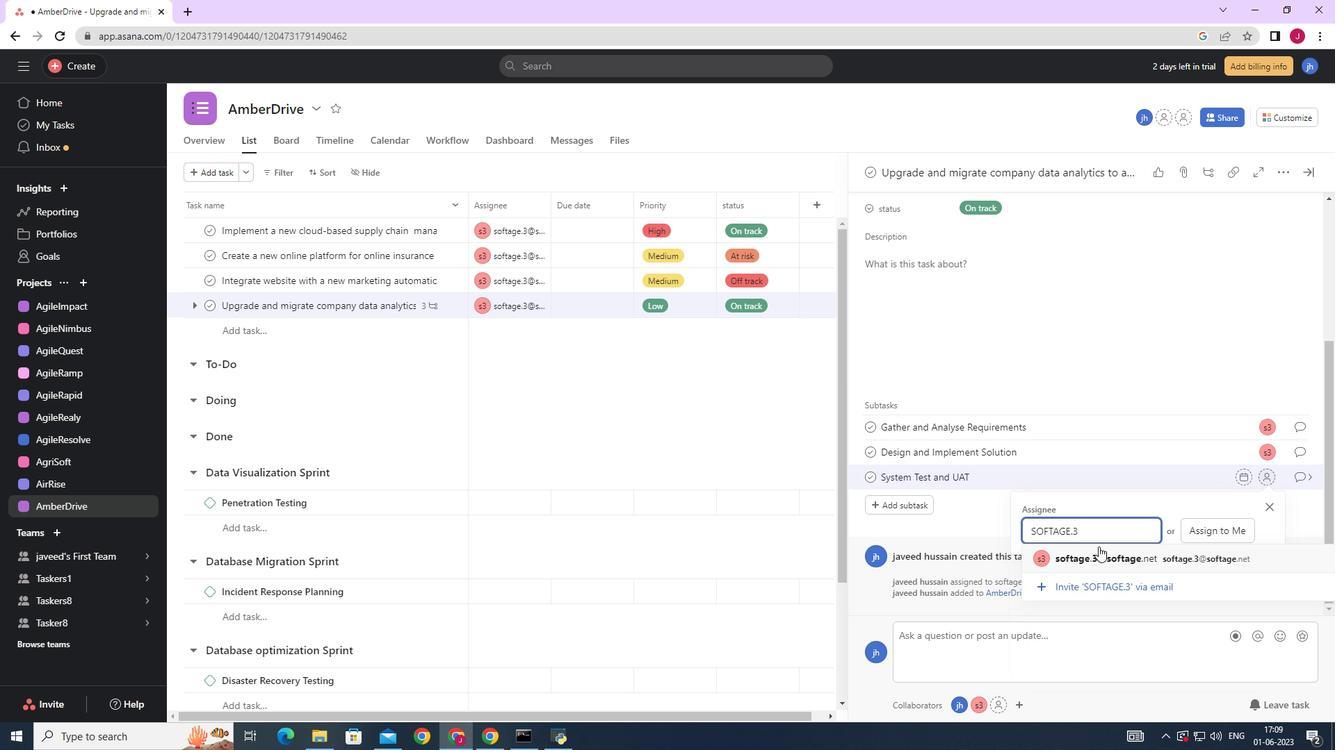 
Action: Mouse pressed left at (1103, 555)
Screenshot: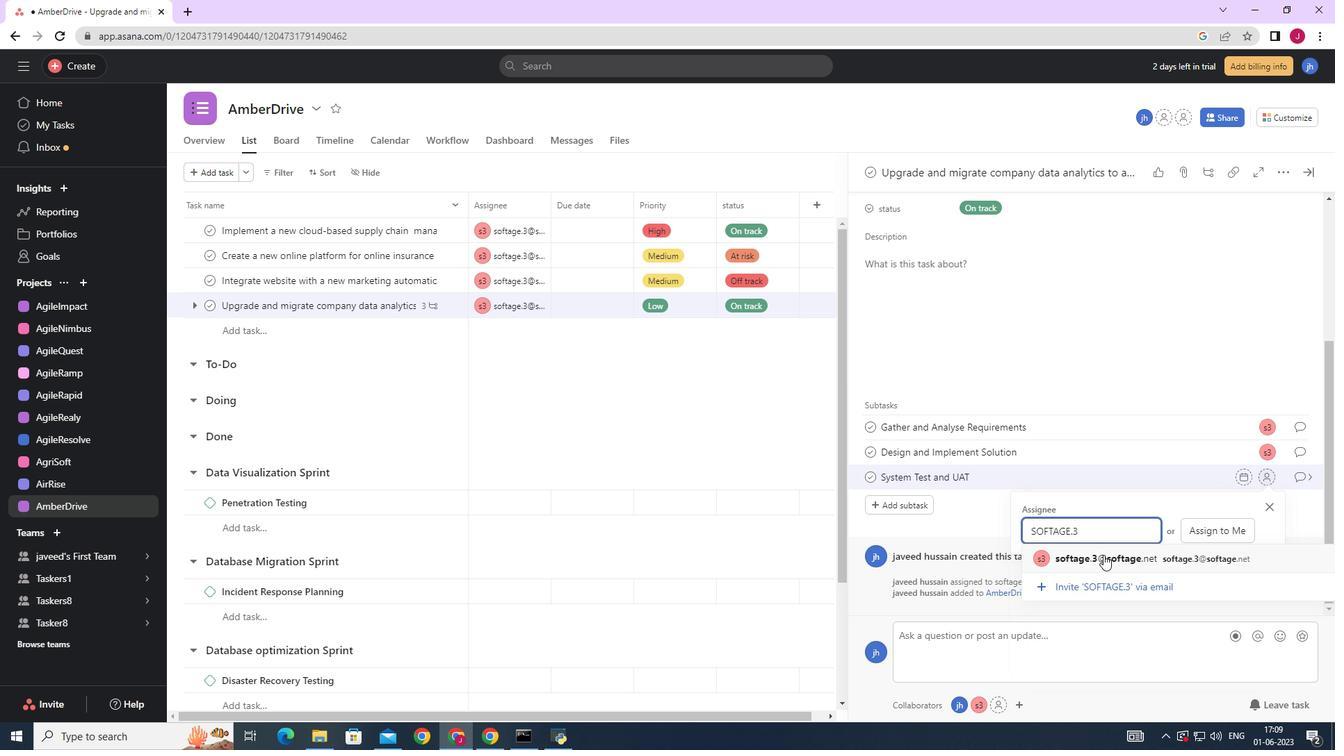 
Action: Mouse moved to (1305, 475)
Screenshot: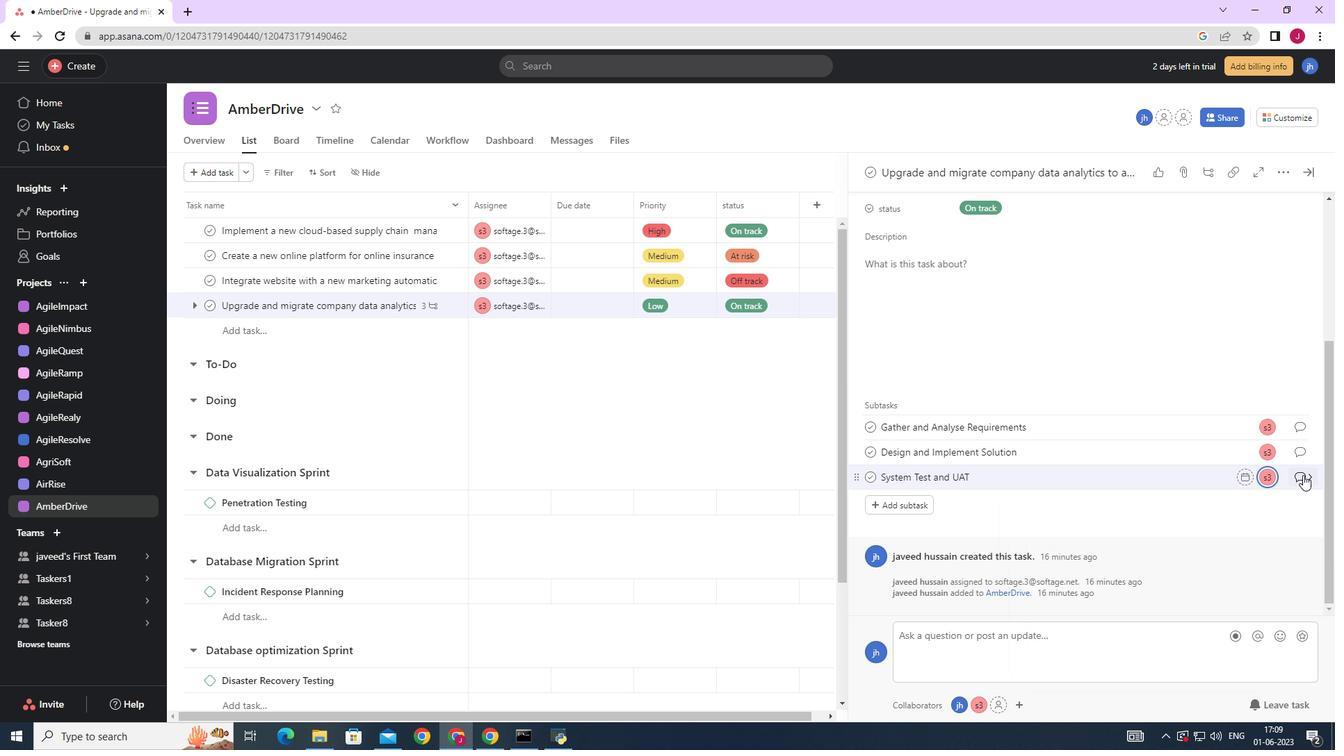 
Action: Mouse pressed left at (1305, 475)
Screenshot: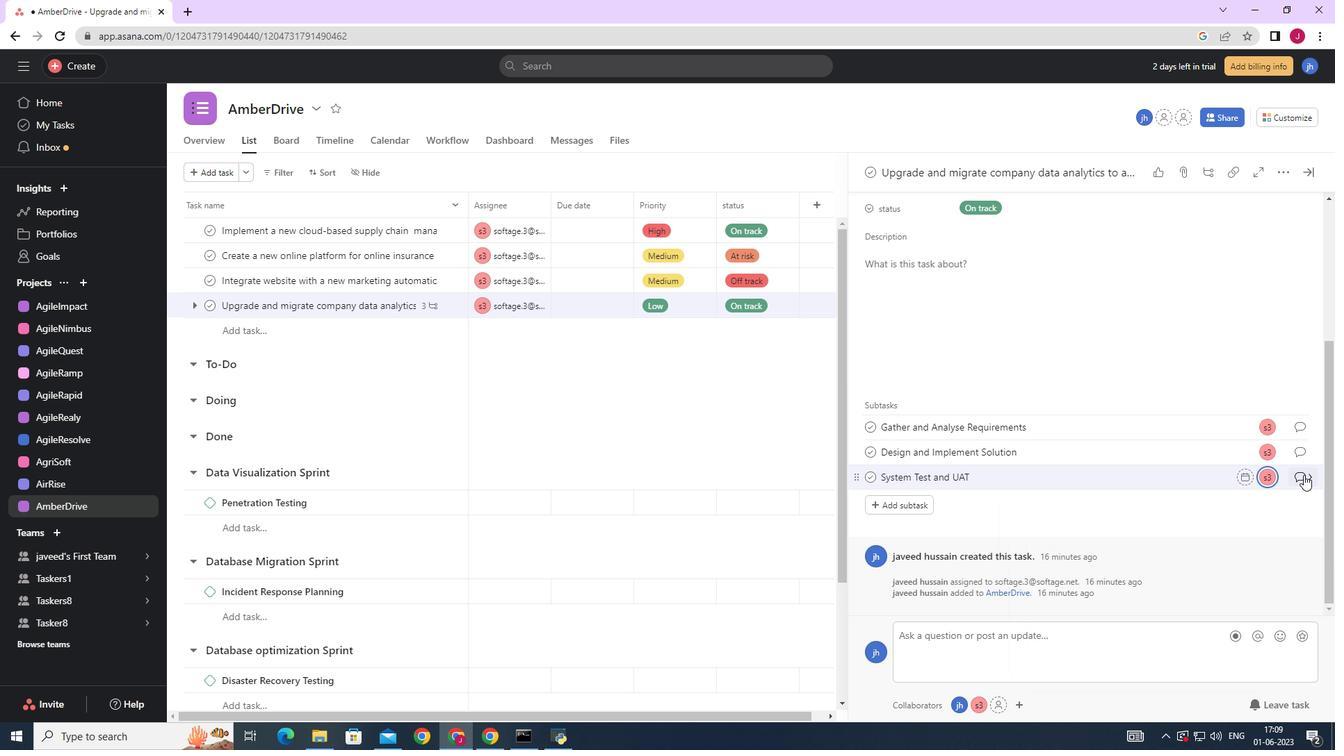 
Action: Mouse moved to (895, 372)
Screenshot: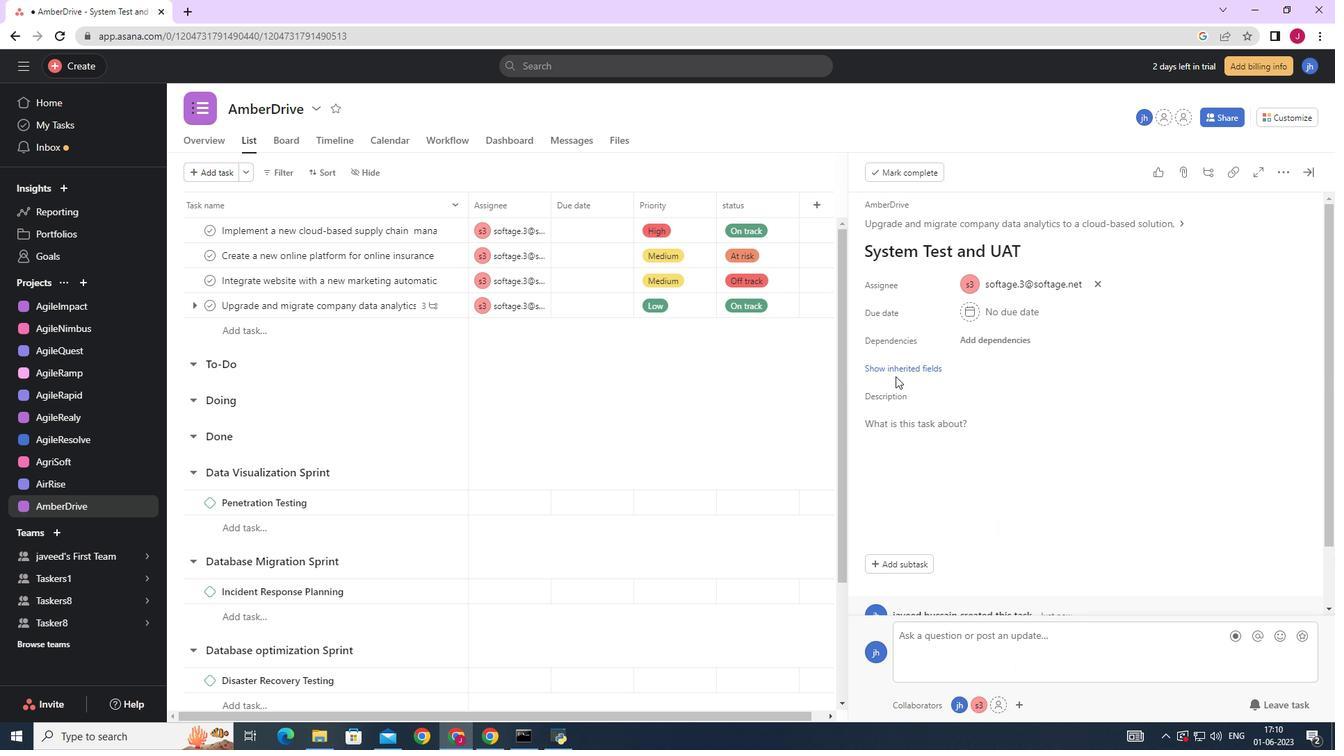 
Action: Mouse pressed left at (895, 372)
Screenshot: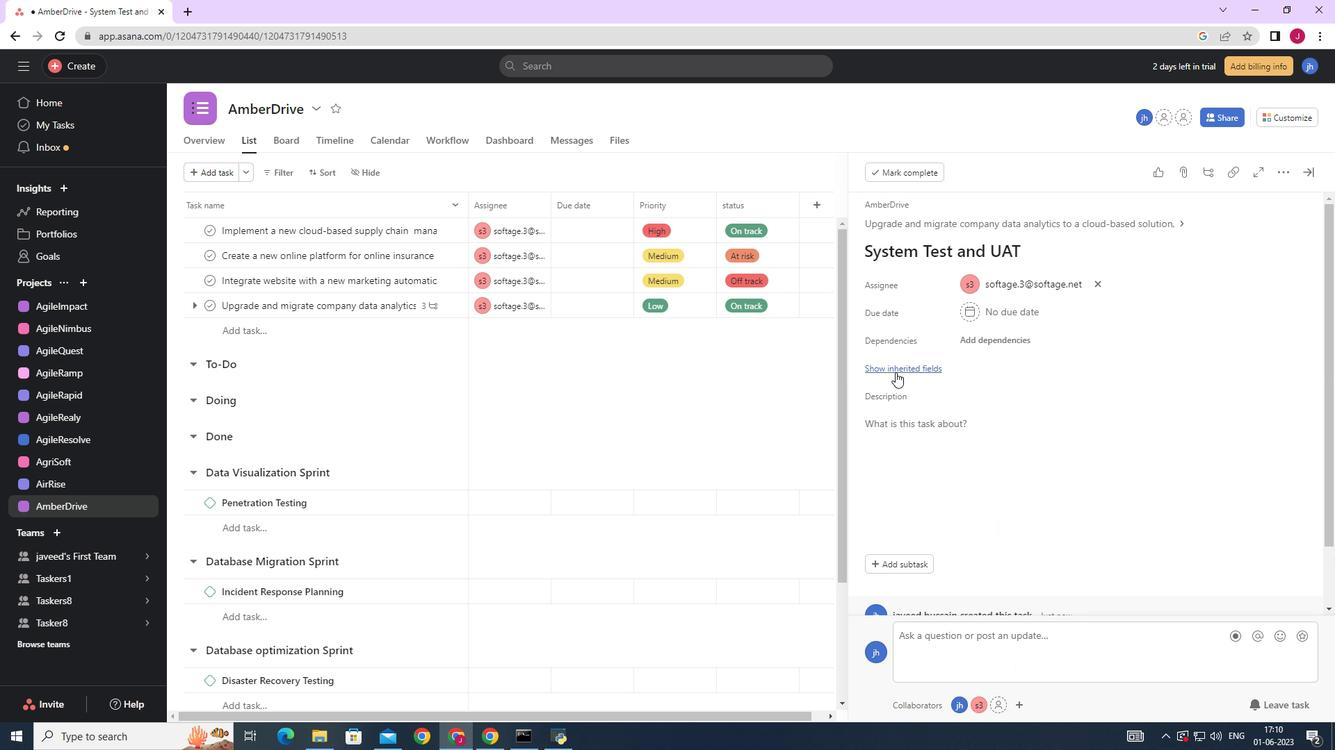 
Action: Mouse moved to (962, 394)
Screenshot: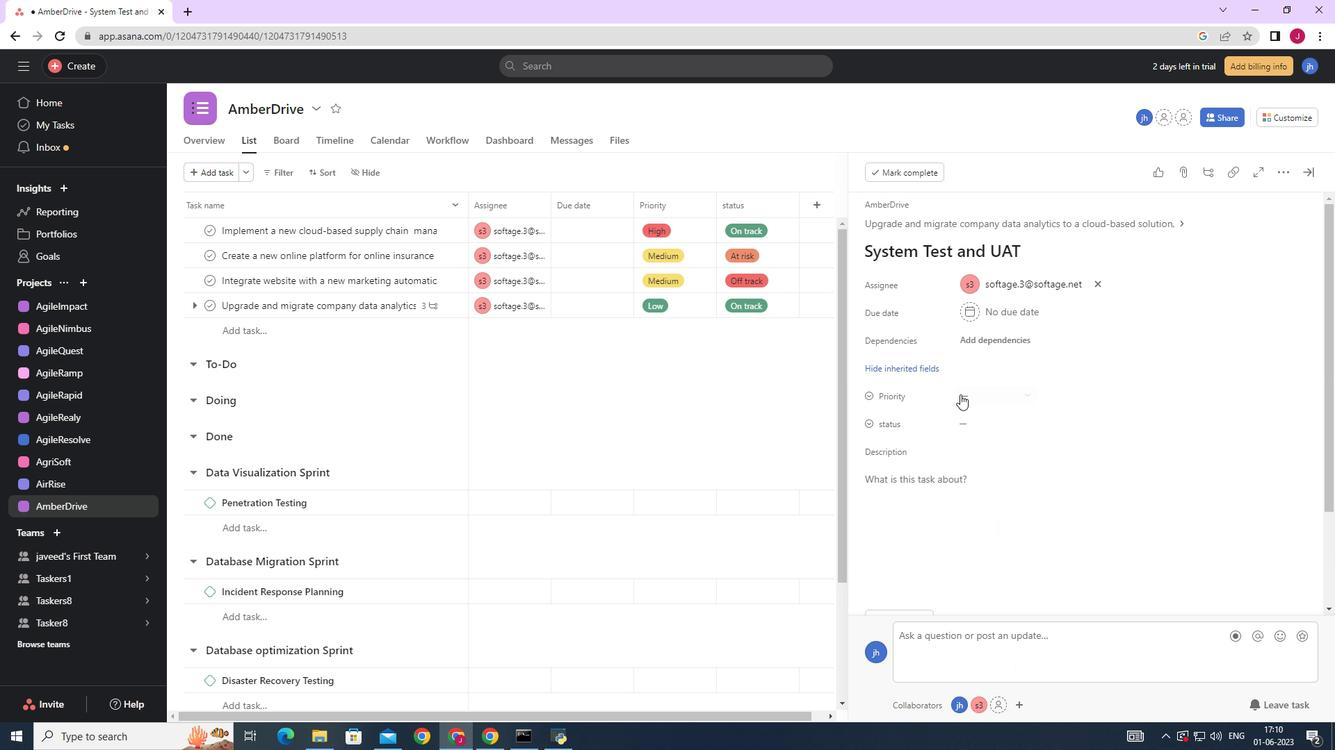 
Action: Mouse pressed left at (962, 394)
Screenshot: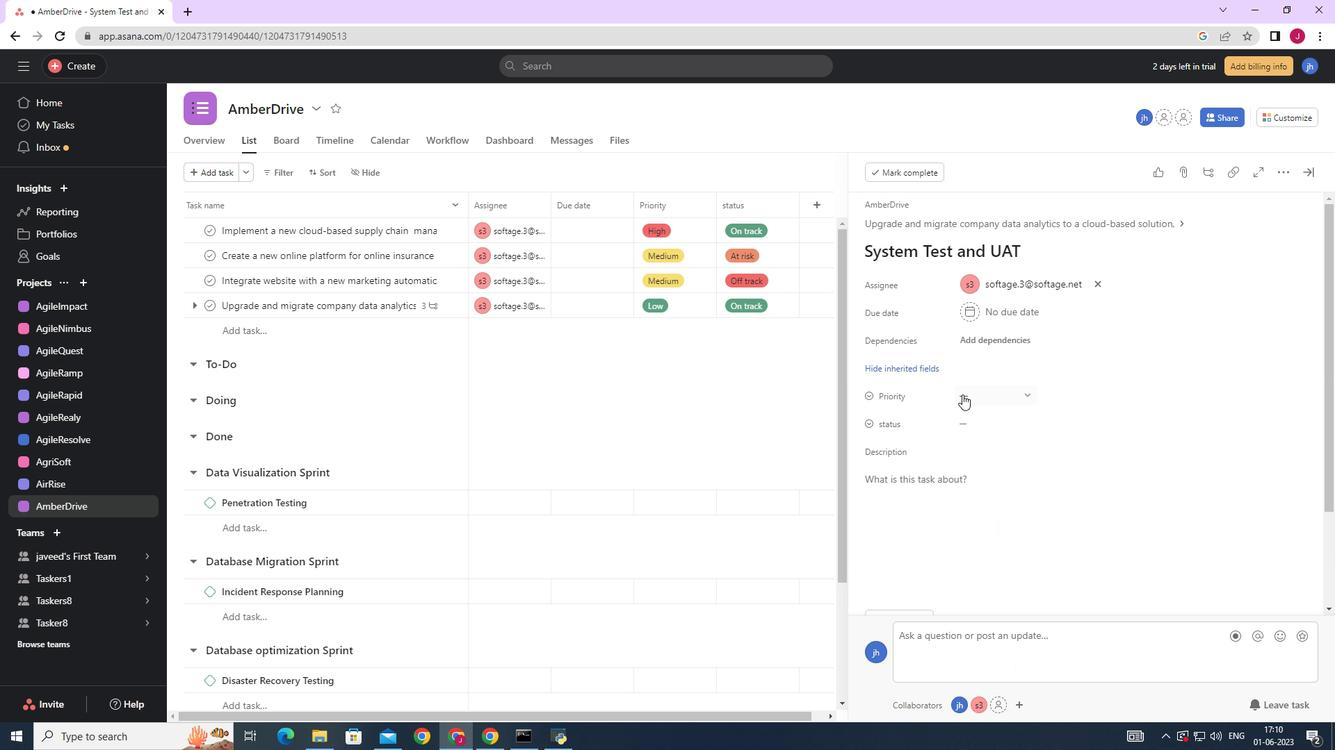 
Action: Mouse moved to (993, 491)
Screenshot: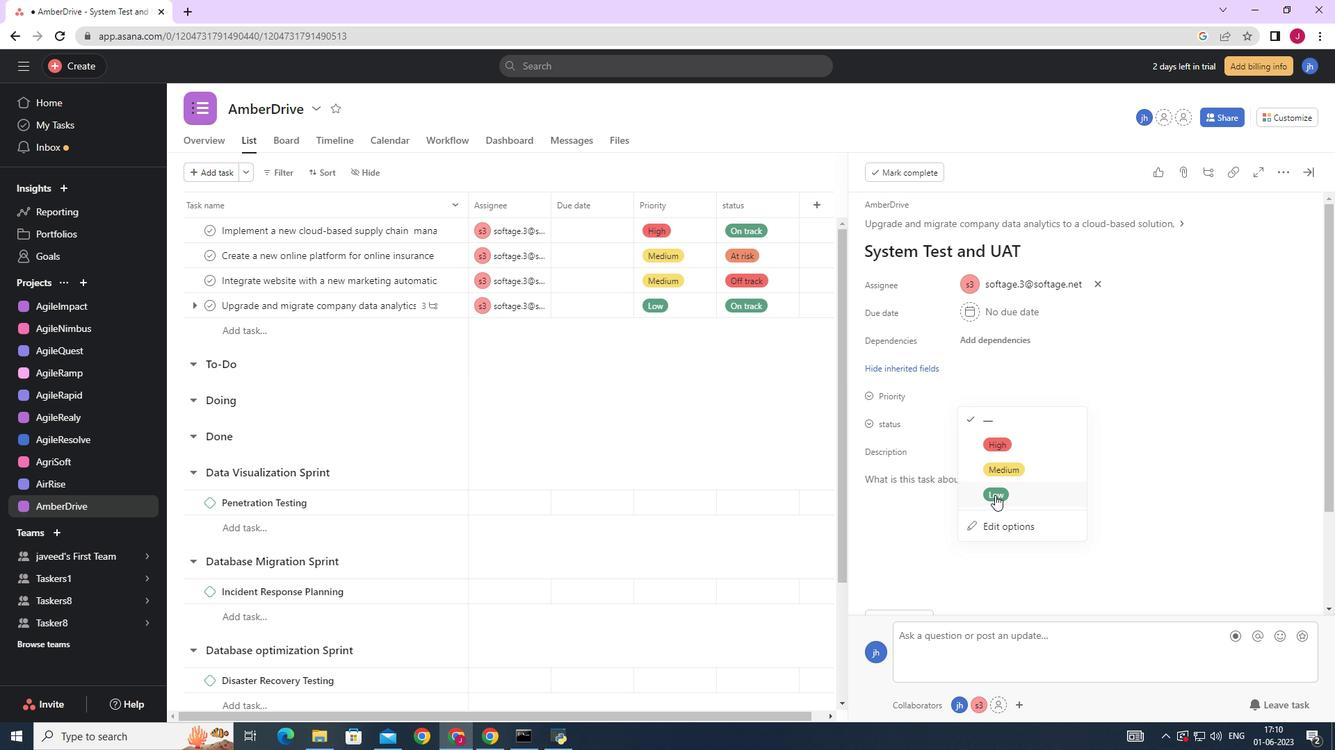 
Action: Mouse pressed left at (993, 491)
Screenshot: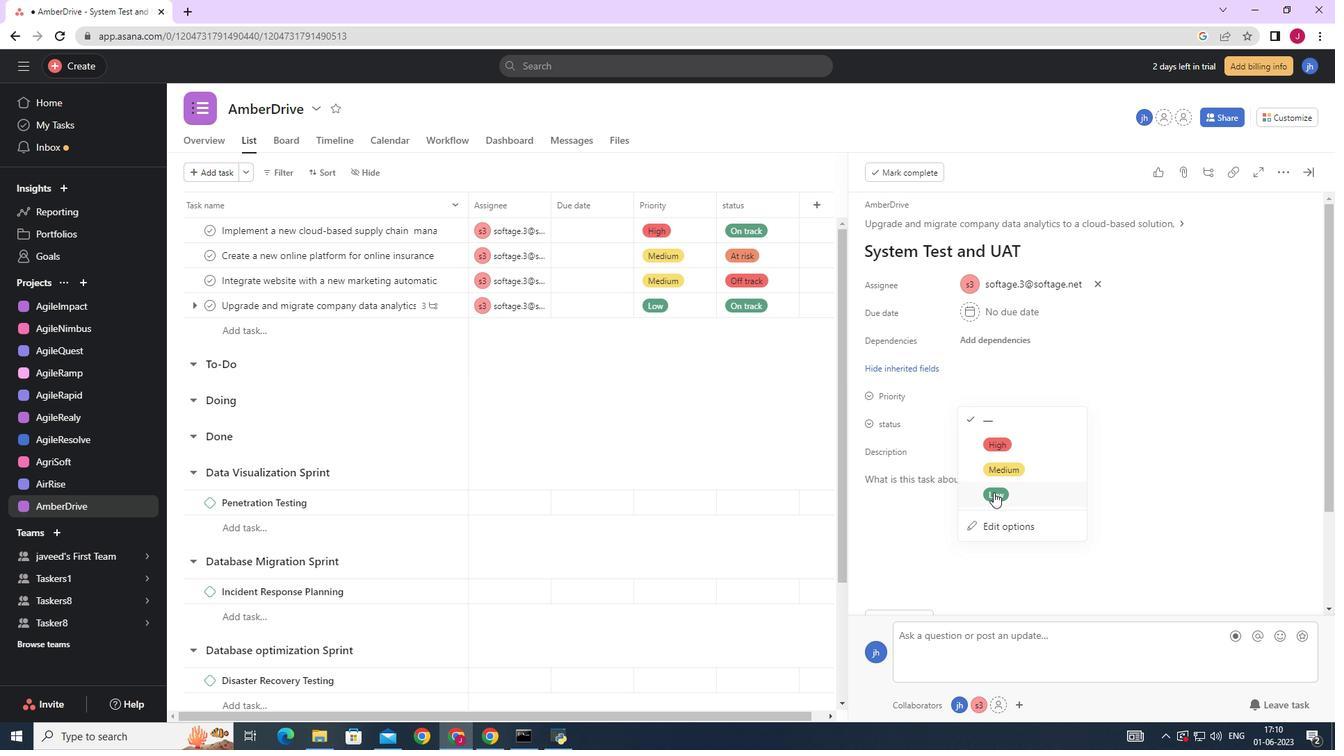 
Action: Mouse moved to (978, 413)
Screenshot: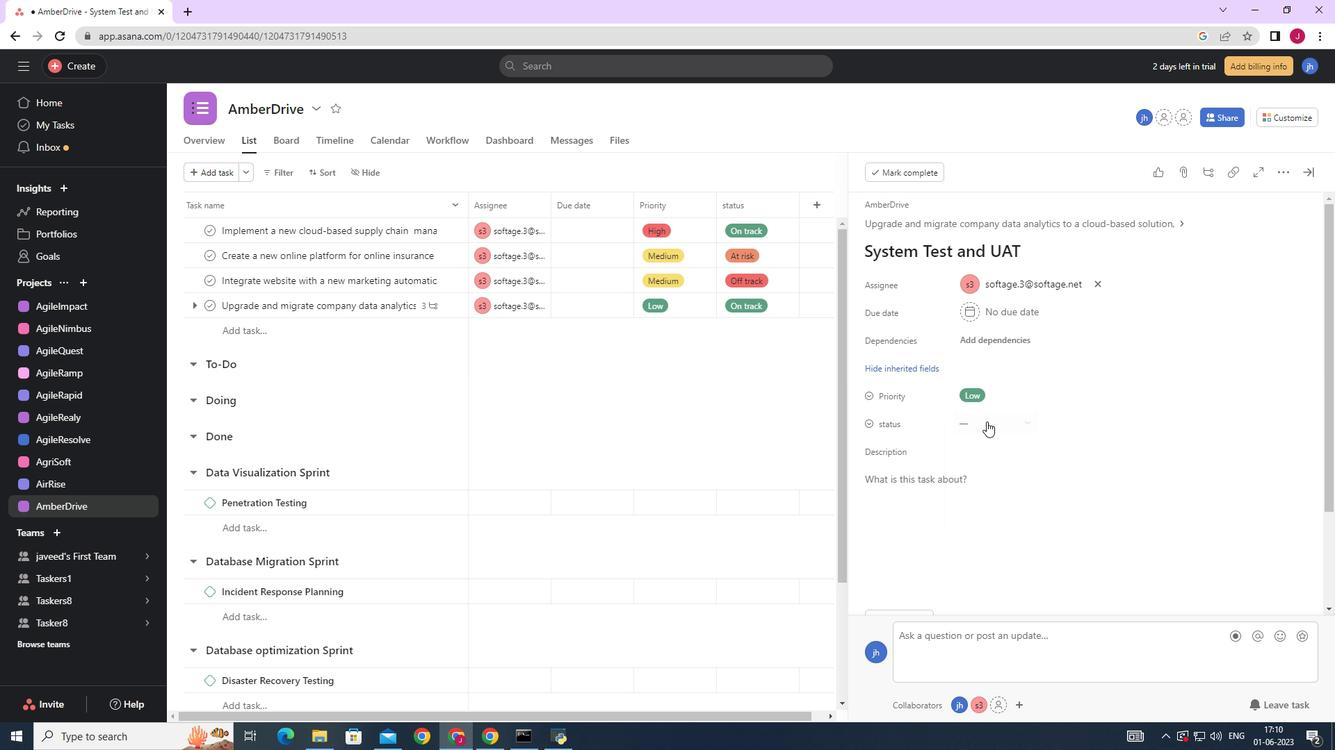 
Action: Mouse pressed left at (978, 413)
Screenshot: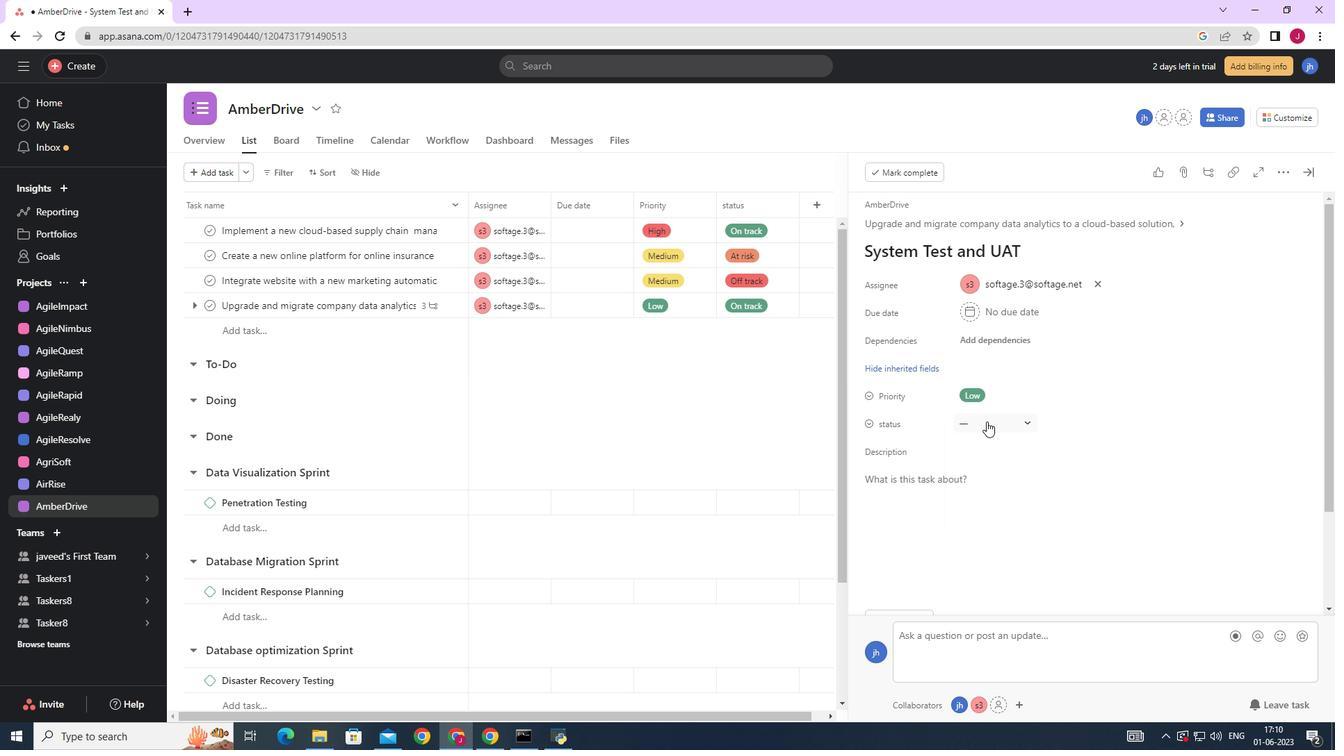 
Action: Mouse moved to (1002, 426)
Screenshot: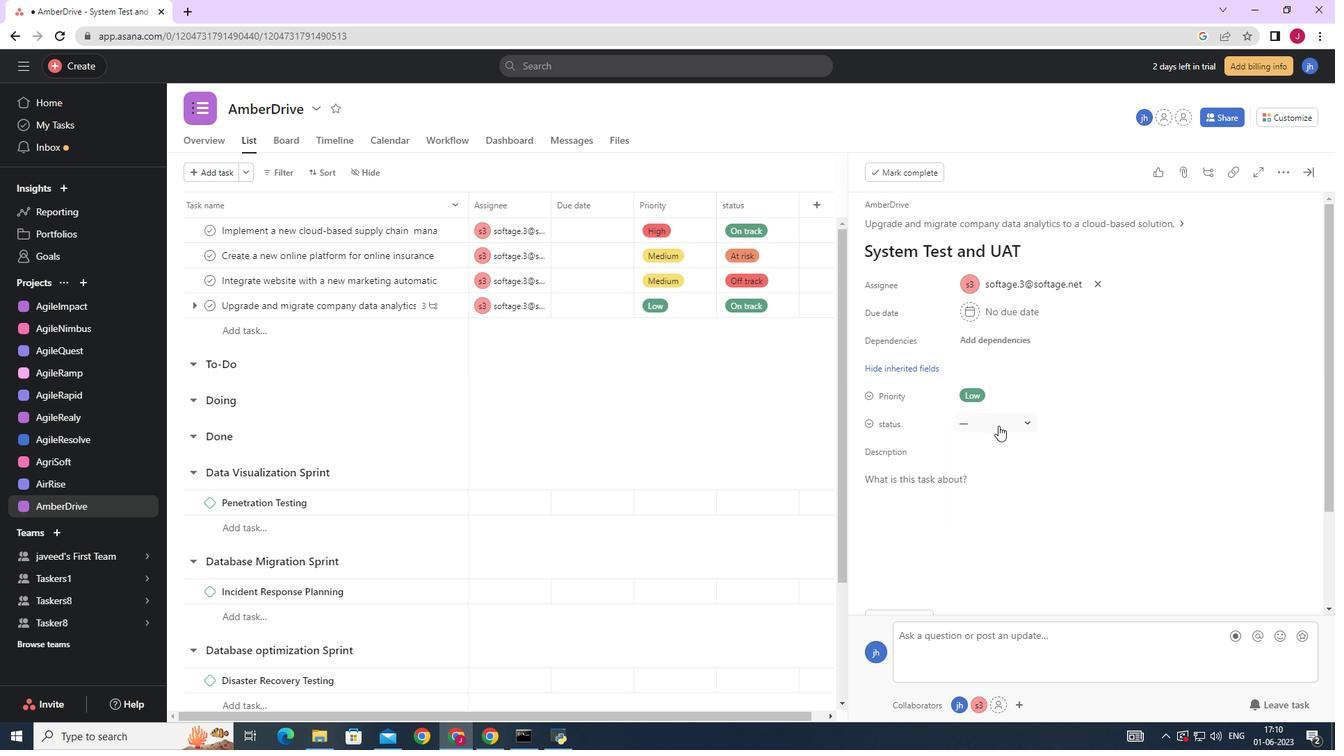 
Action: Mouse pressed left at (1002, 426)
Screenshot: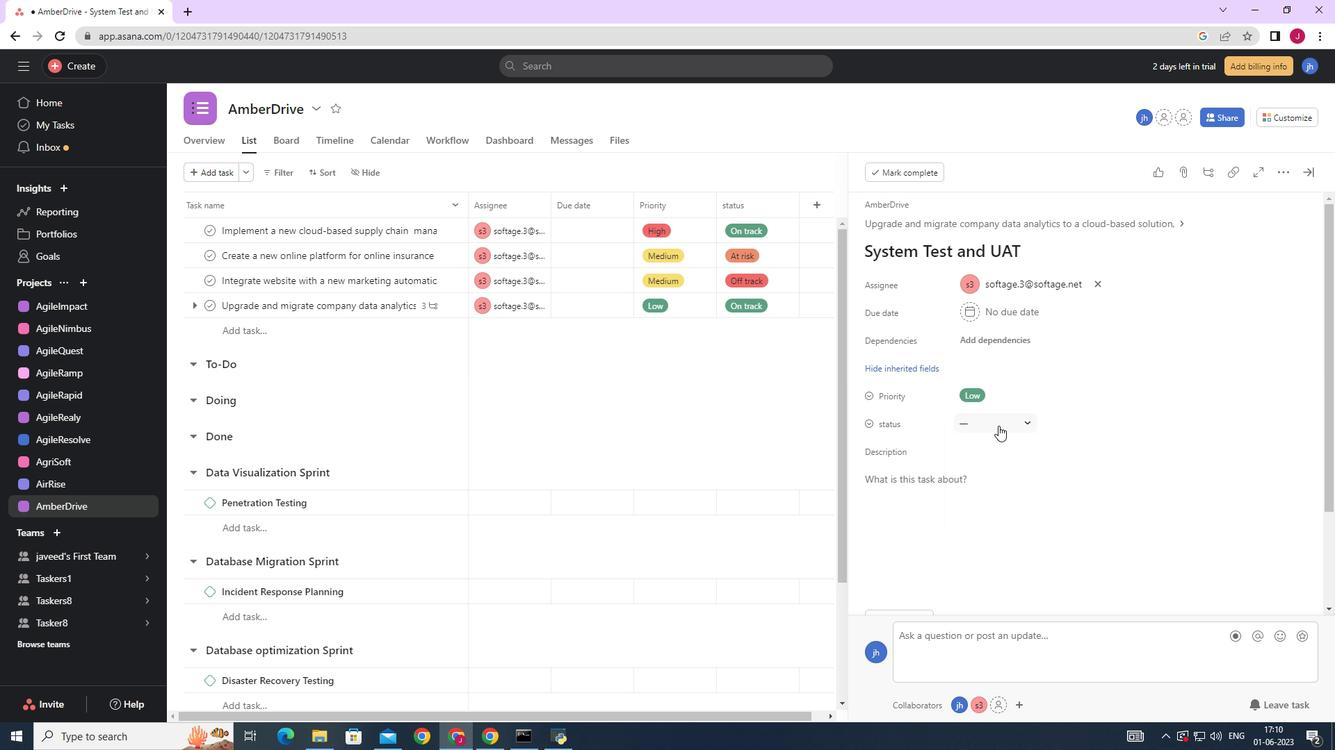 
Action: Mouse moved to (1009, 472)
Screenshot: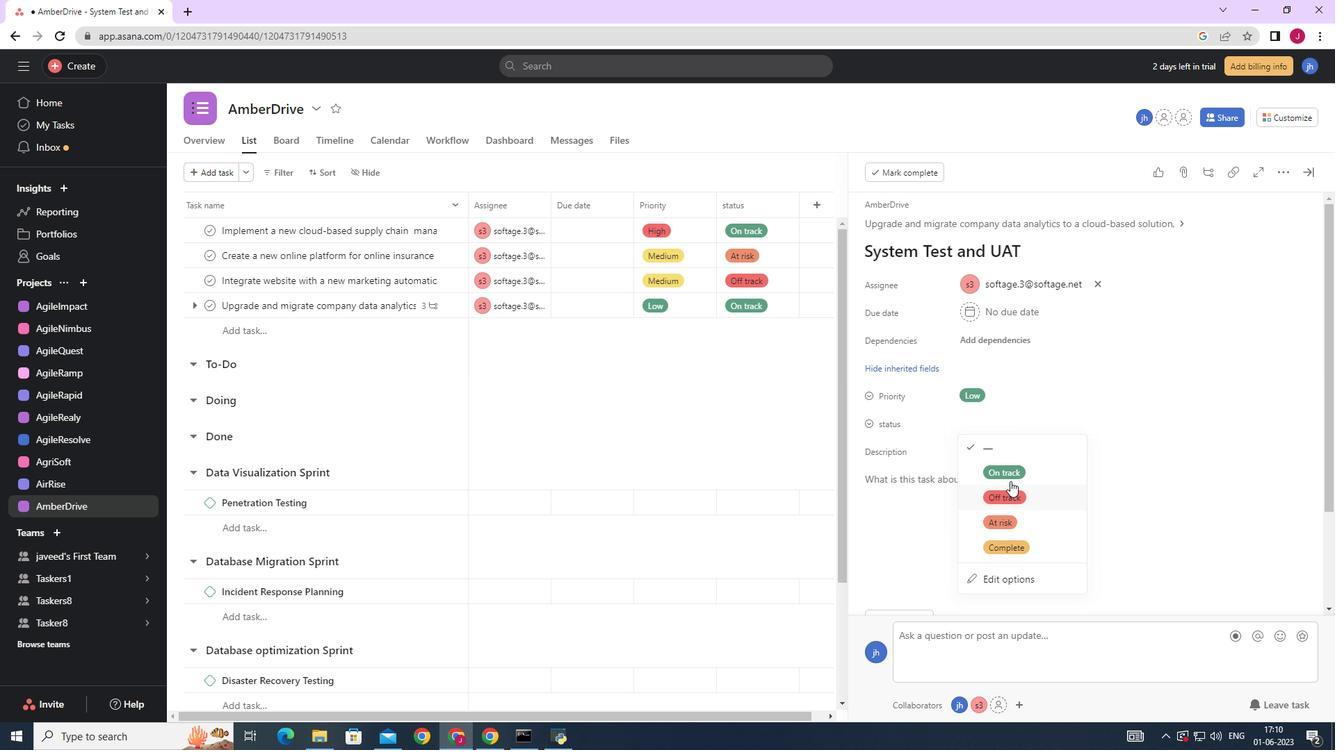 
Action: Mouse pressed left at (1009, 472)
Screenshot: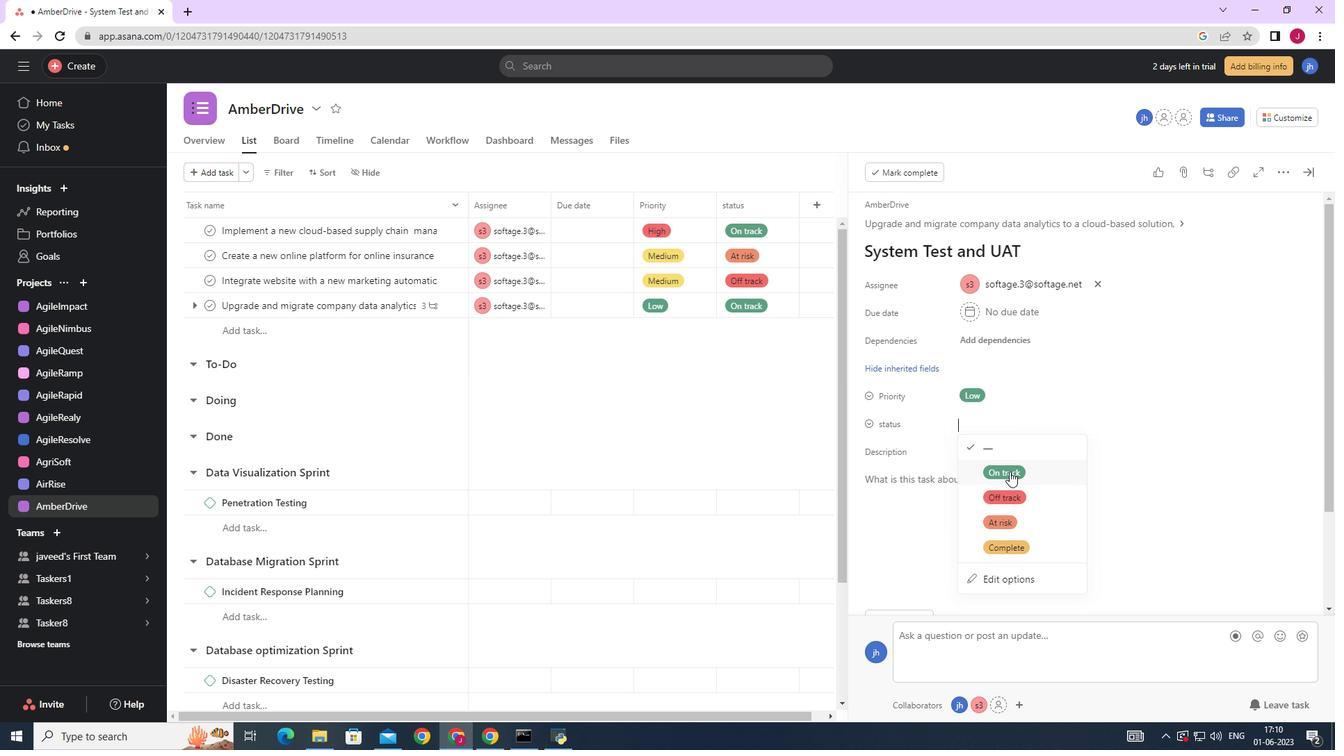 
Action: Mouse moved to (1277, 168)
Screenshot: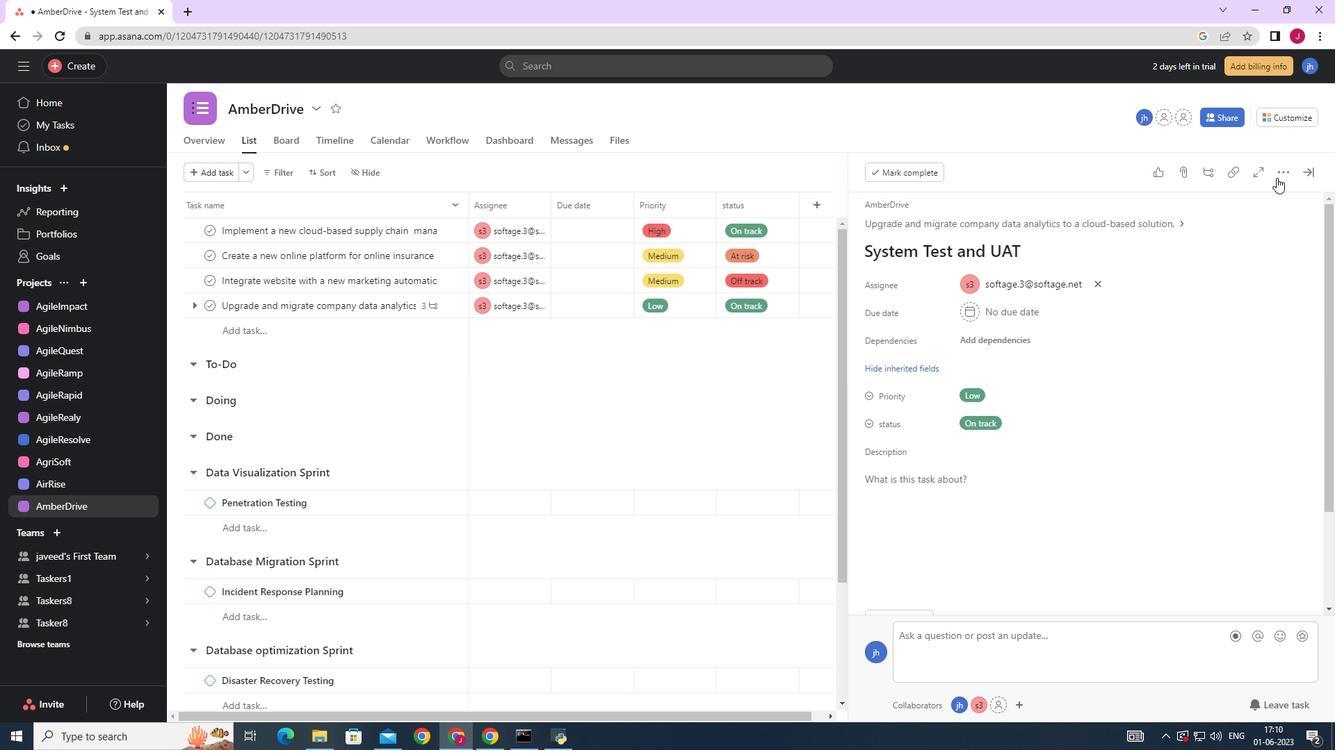 
Action: Mouse pressed left at (1277, 168)
Screenshot: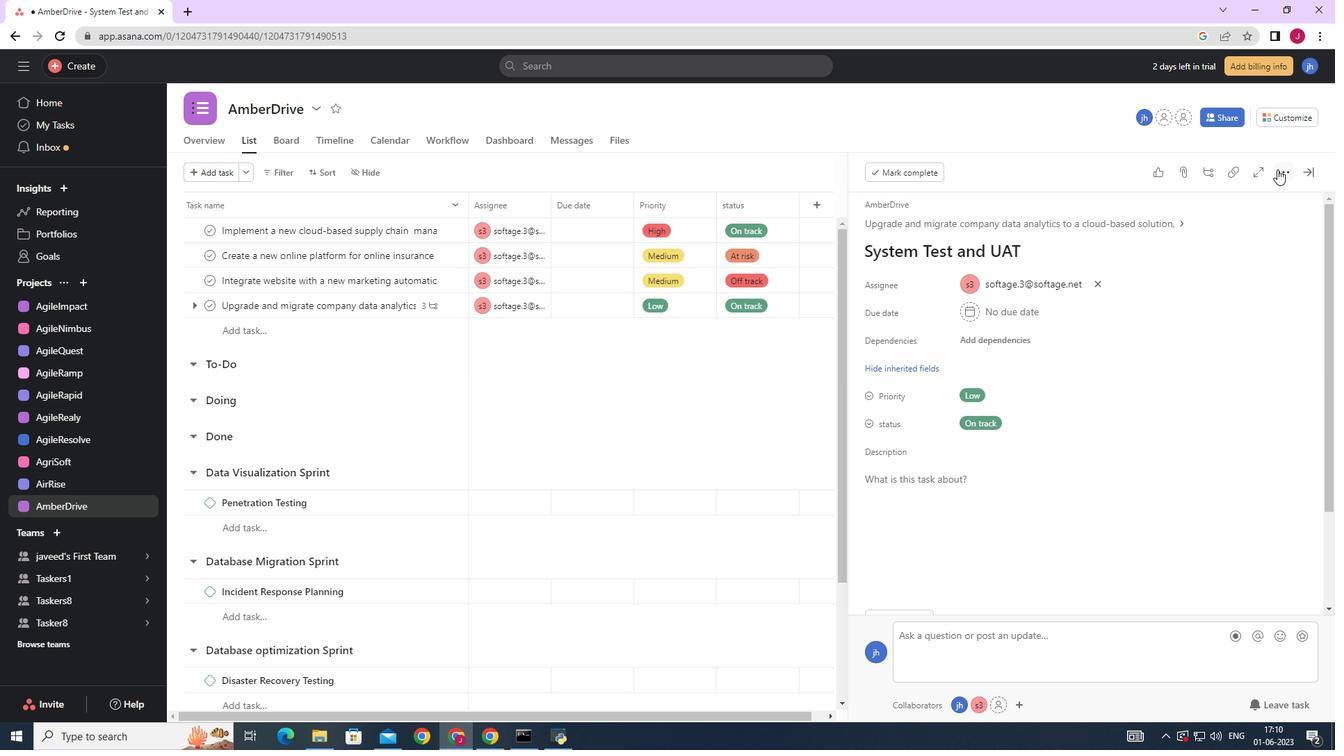 
Action: Mouse moved to (1150, 224)
Screenshot: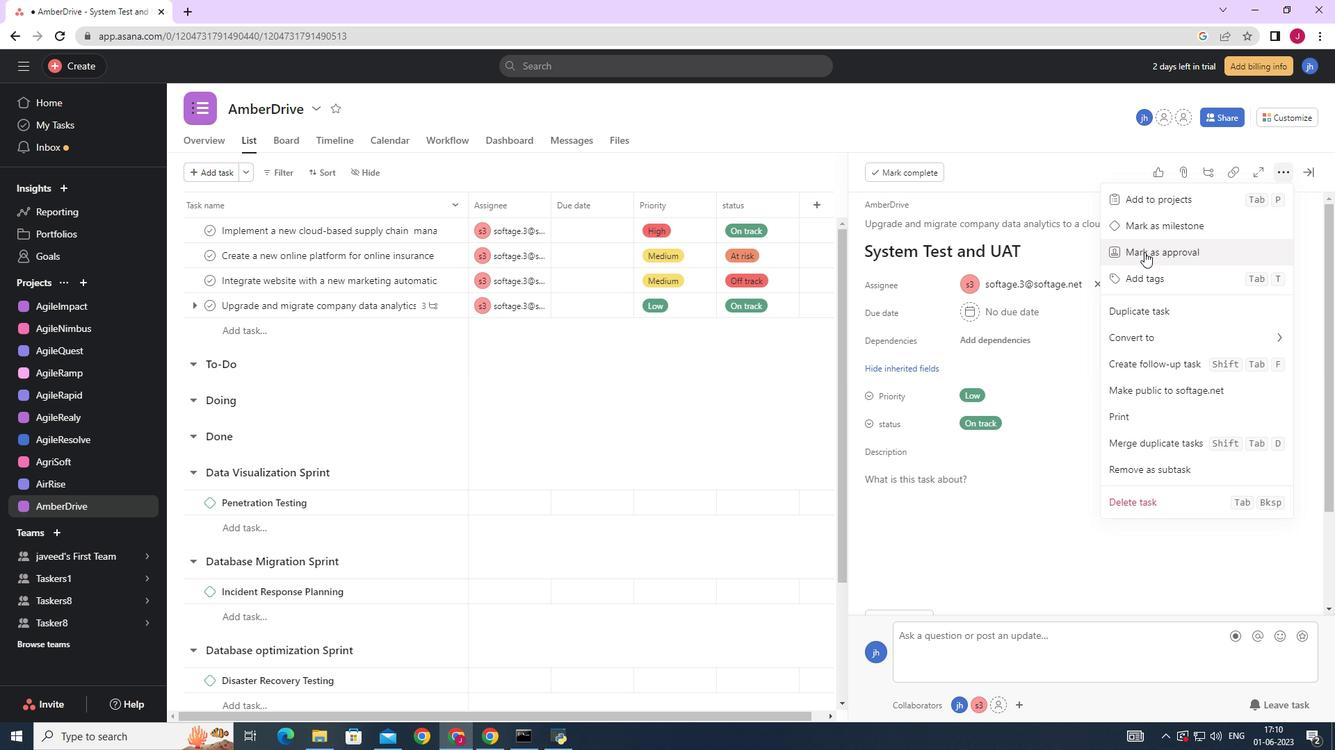 
Action: Mouse pressed left at (1150, 224)
Screenshot: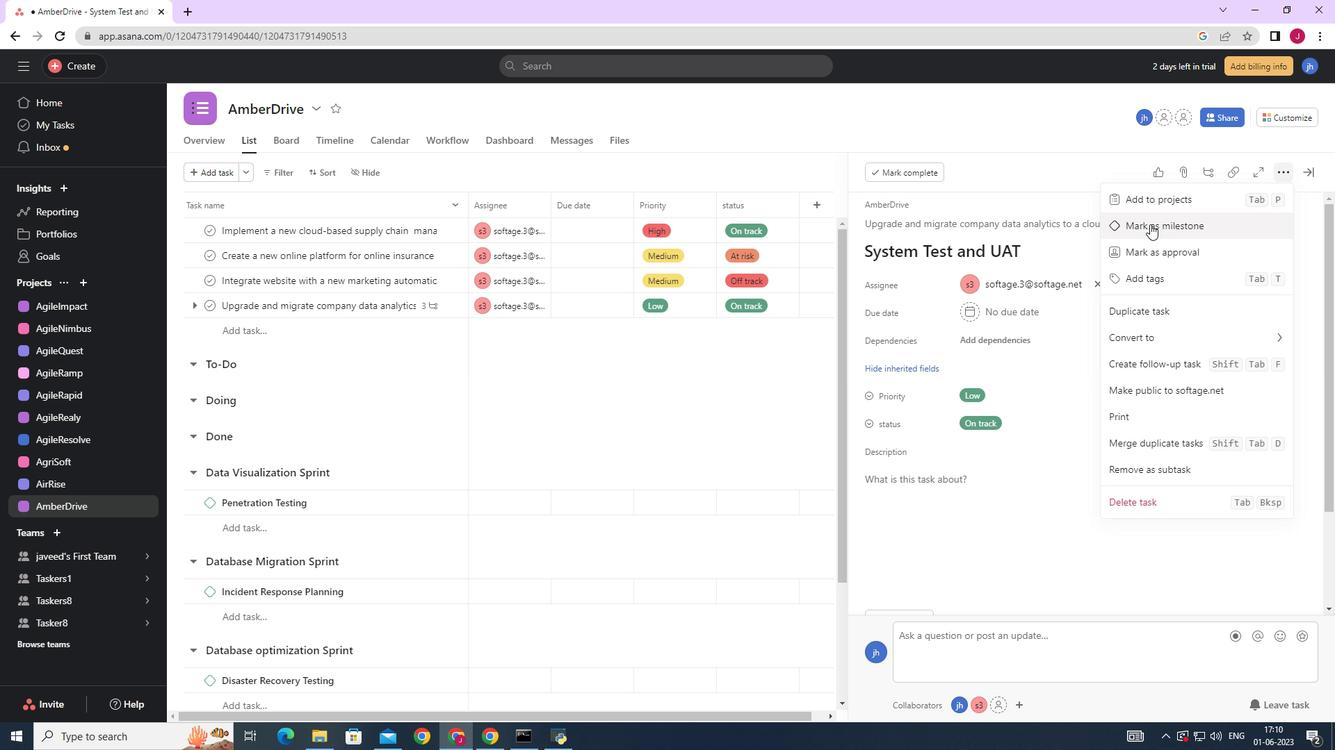 
Action: Mouse moved to (1304, 170)
Screenshot: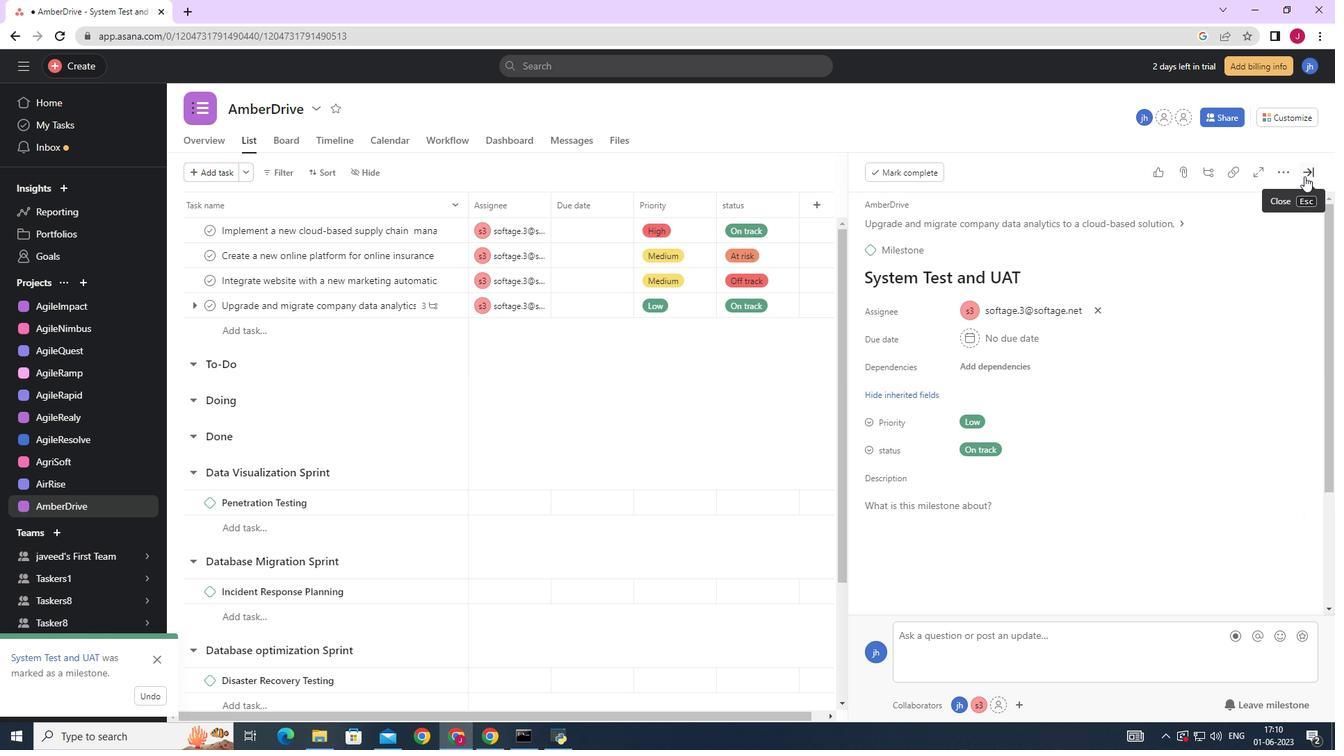
Action: Mouse pressed left at (1304, 170)
Screenshot: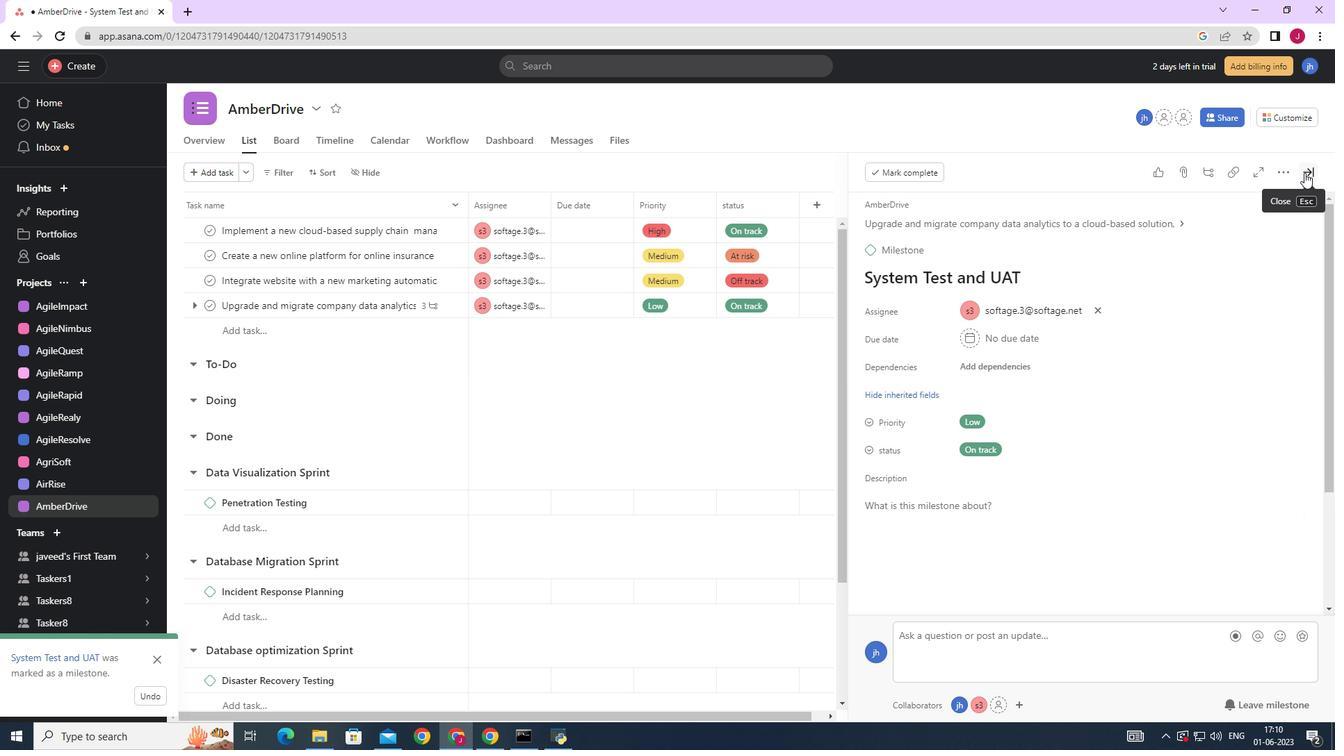 
Action: Mouse moved to (838, 413)
Screenshot: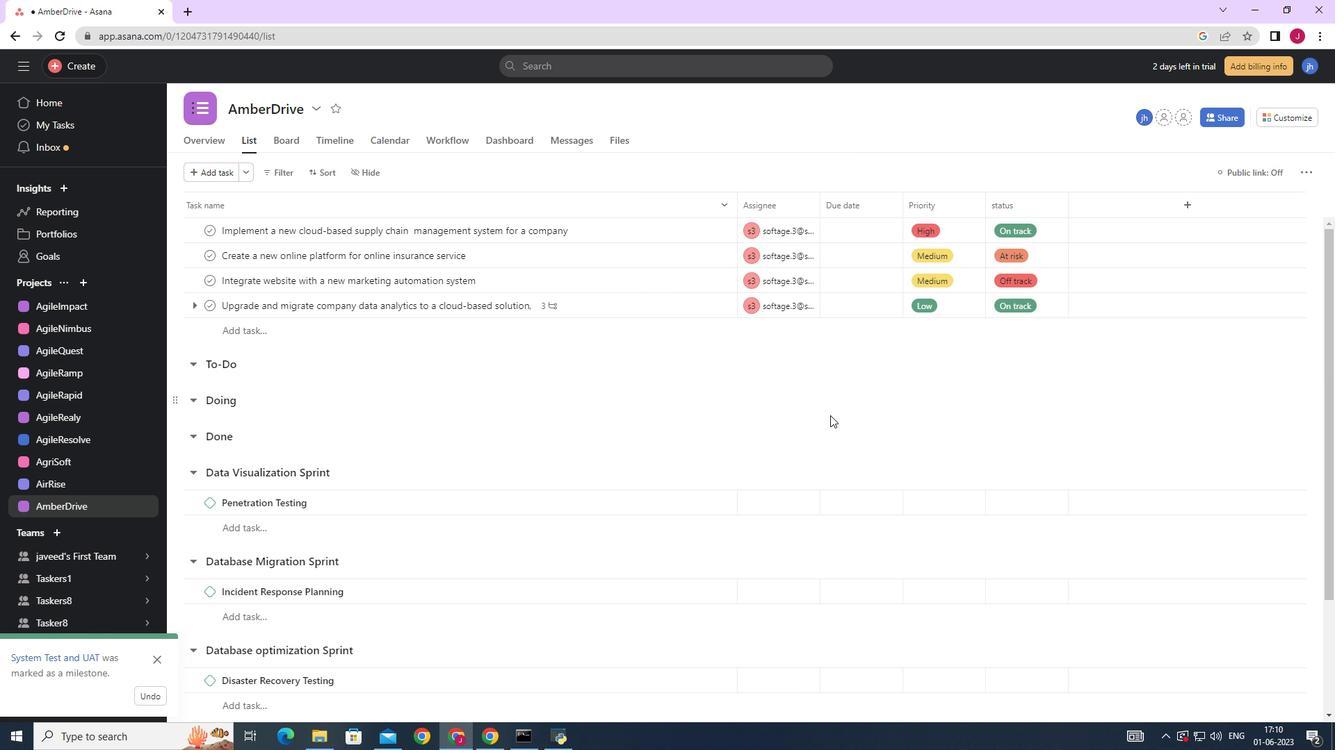
